 Task: Create a task  Create a data backup and recovery plan for a company's IT infrastructure , assign it to team member softage.3@softage.net in the project AcmeWorks and update the status of the task to  On Track  , set the priority of the task to High
Action: Mouse moved to (83, 66)
Screenshot: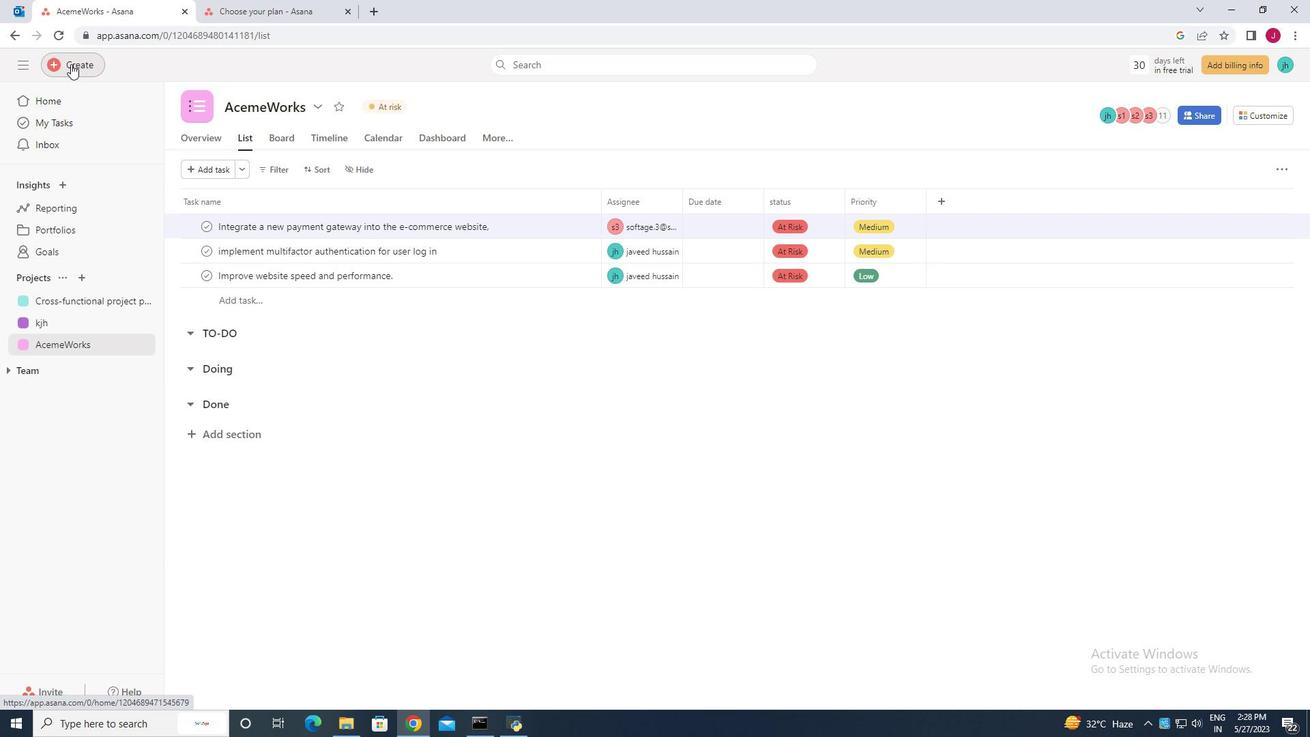 
Action: Mouse pressed left at (83, 66)
Screenshot: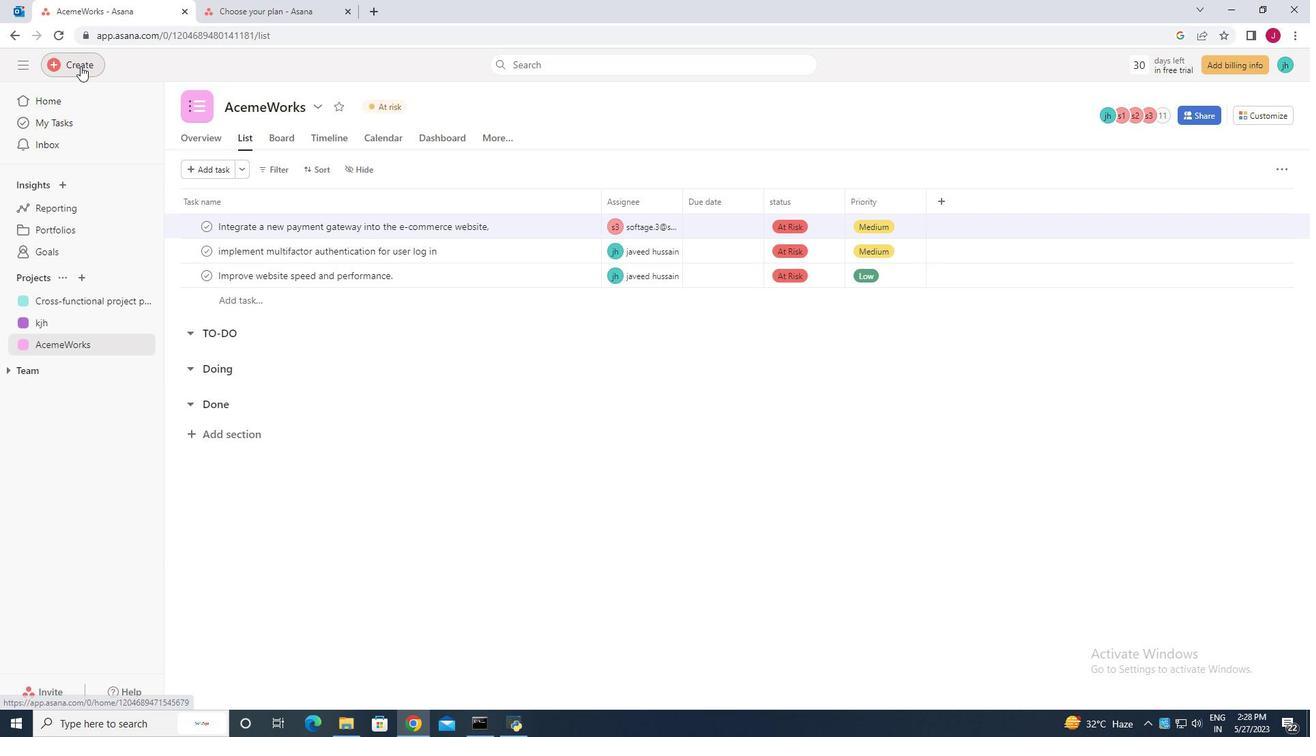 
Action: Mouse moved to (181, 66)
Screenshot: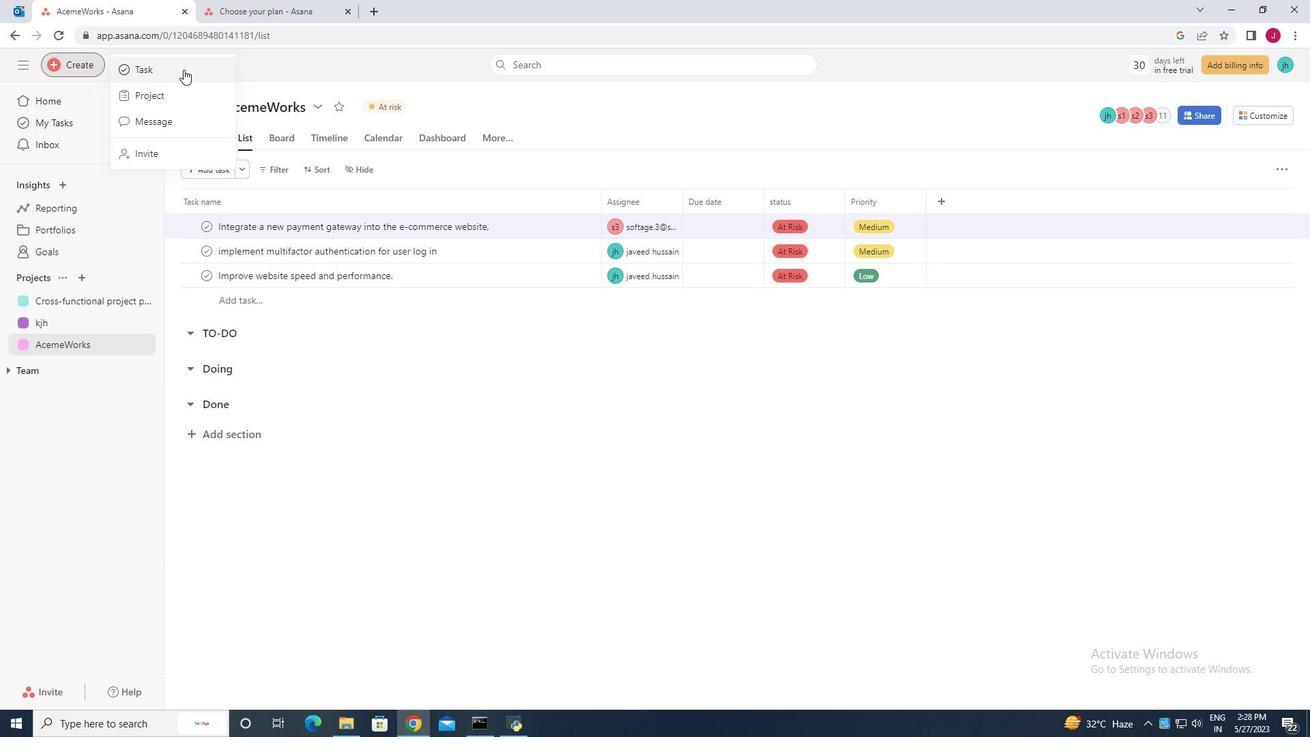 
Action: Mouse pressed left at (181, 66)
Screenshot: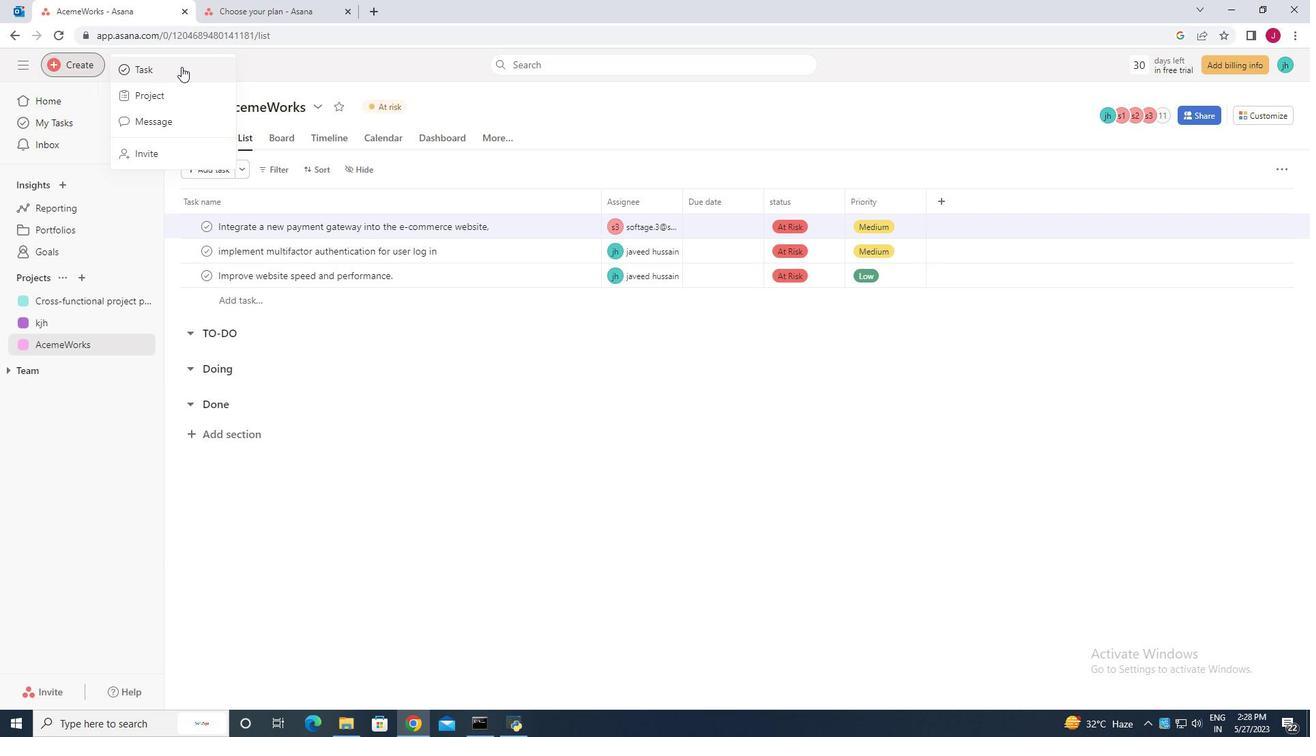 
Action: Mouse moved to (998, 383)
Screenshot: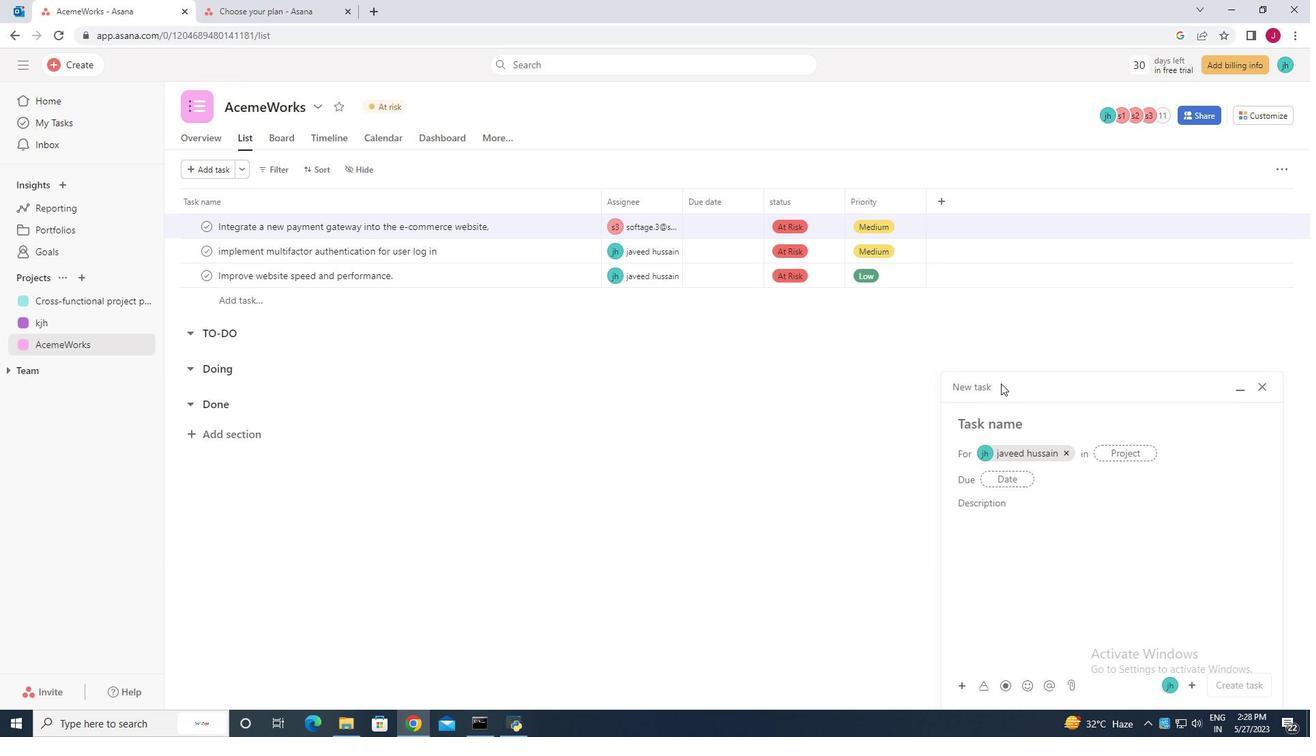 
Action: Mouse pressed left at (998, 383)
Screenshot: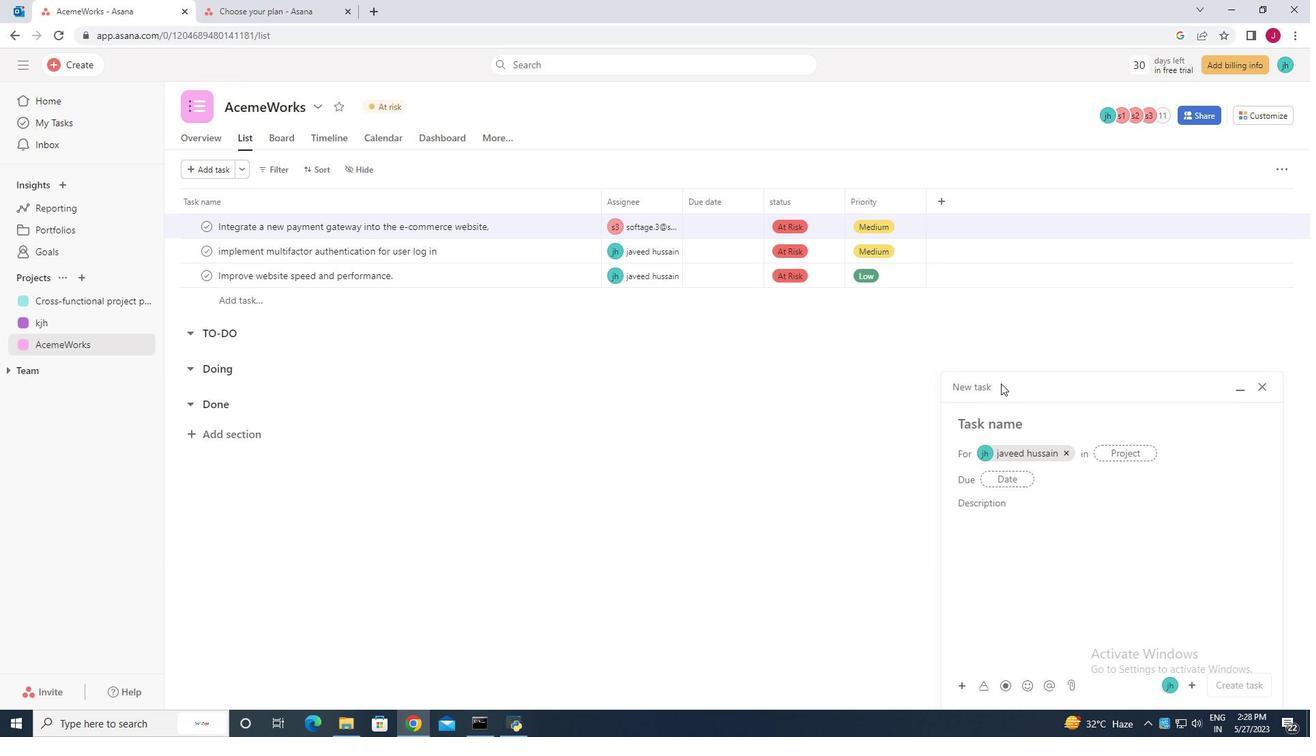 
Action: Mouse moved to (976, 387)
Screenshot: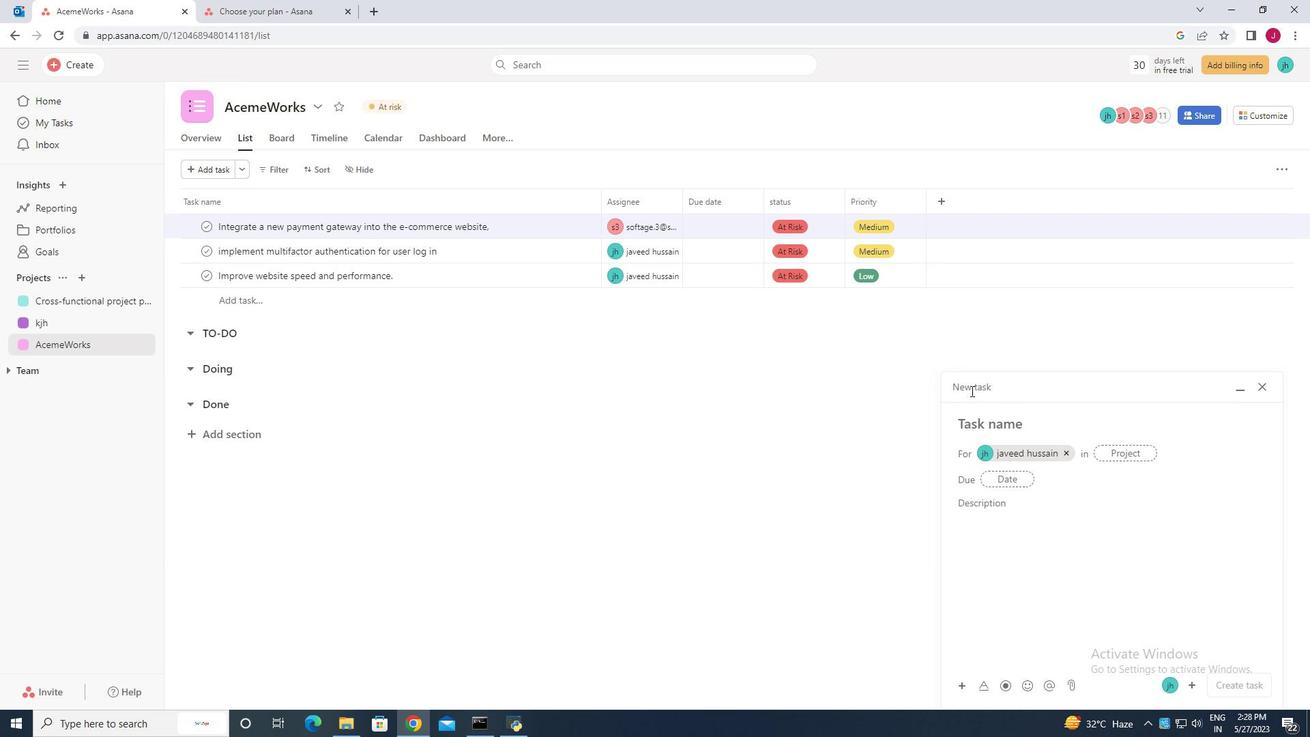 
Action: Mouse pressed left at (976, 387)
Screenshot: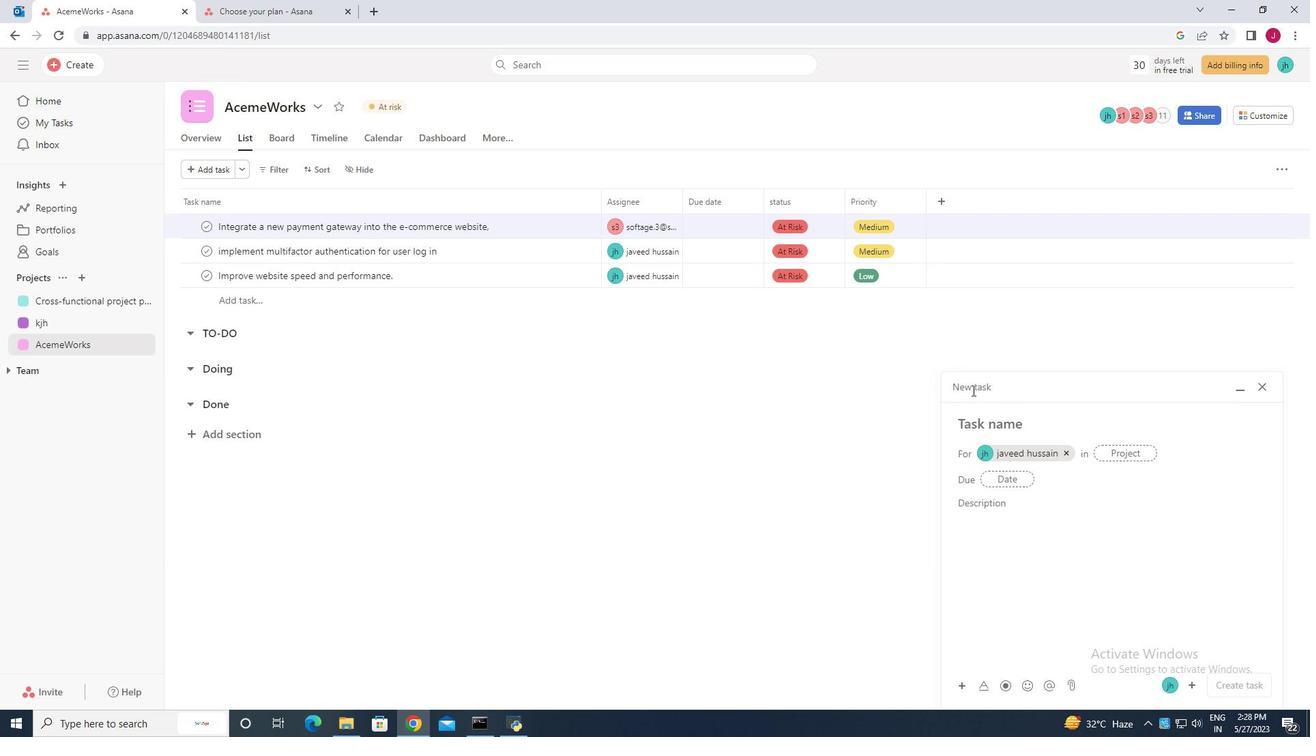 
Action: Mouse moved to (996, 430)
Screenshot: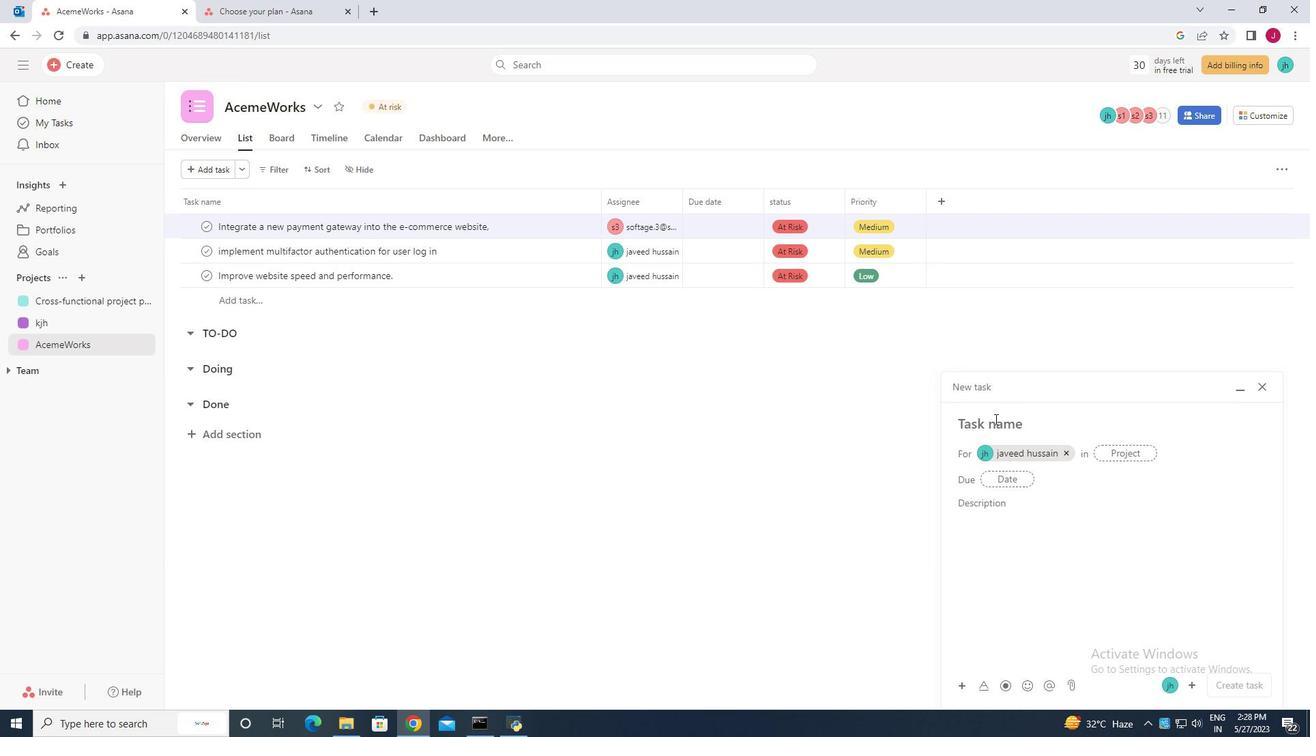 
Action: Mouse pressed left at (996, 430)
Screenshot: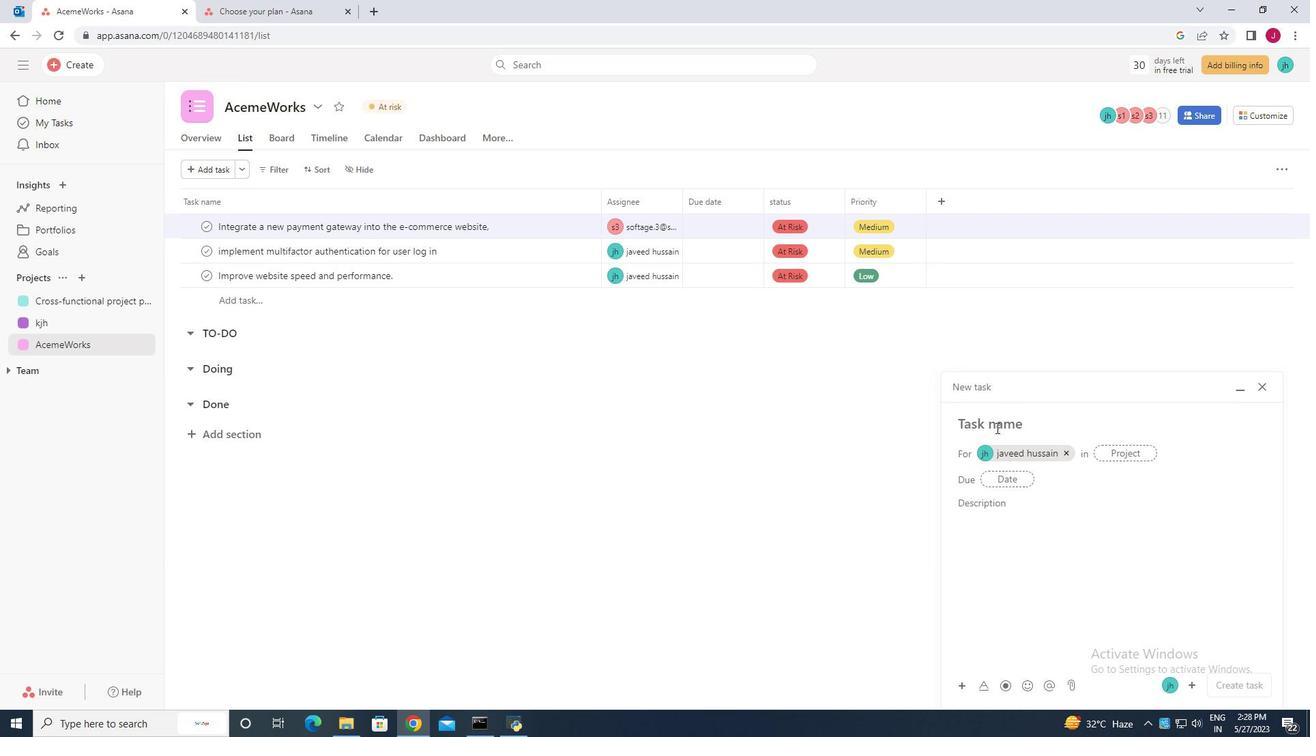 
Action: Mouse moved to (996, 430)
Screenshot: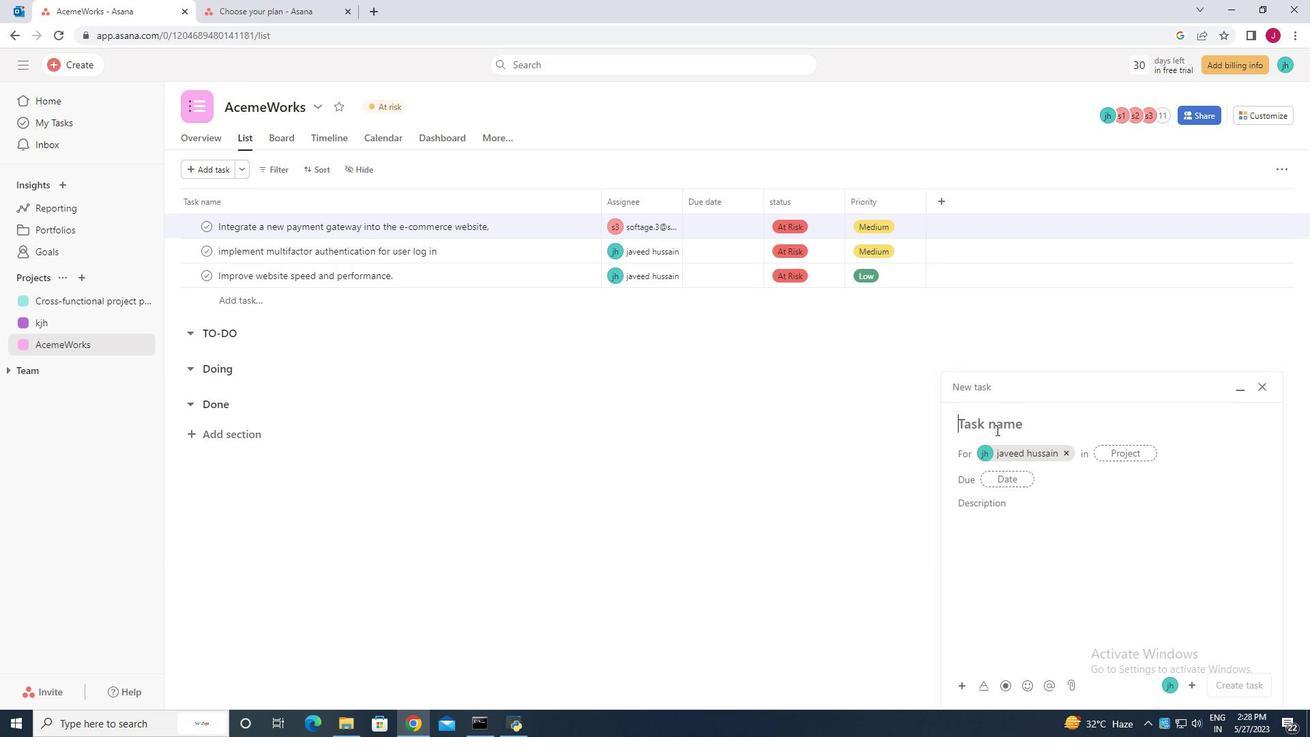 
Action: Key pressed <Key.caps_lock>C<Key.caps_lock>tete<Key.space><Key.backspace><Key.backspace><Key.backspace><Key.backspace><Key.backspace>reate<Key.space>a<Key.space>data<Key.space>backup<Key.space>and<Key.space>recovery<Key.space>plan<Key.space>for<Key.space>a<Key.space>companys<Key.space><Key.backspace><Key.backspace><Key.shift_r><Key.shift_r><Key.shift_r><Key.shift_r><Key.shift_r><Key.shift_r><Key.shift_r><Key.shift_r><Key.shift_r><Key.shift_r><Key.shift_r><Key.shift_r><Key.shift_r><Key.shift_r><Key.shift_r><Key.shift_r><Key.shift_r><Key.shift_r>"s<Key.space>
Screenshot: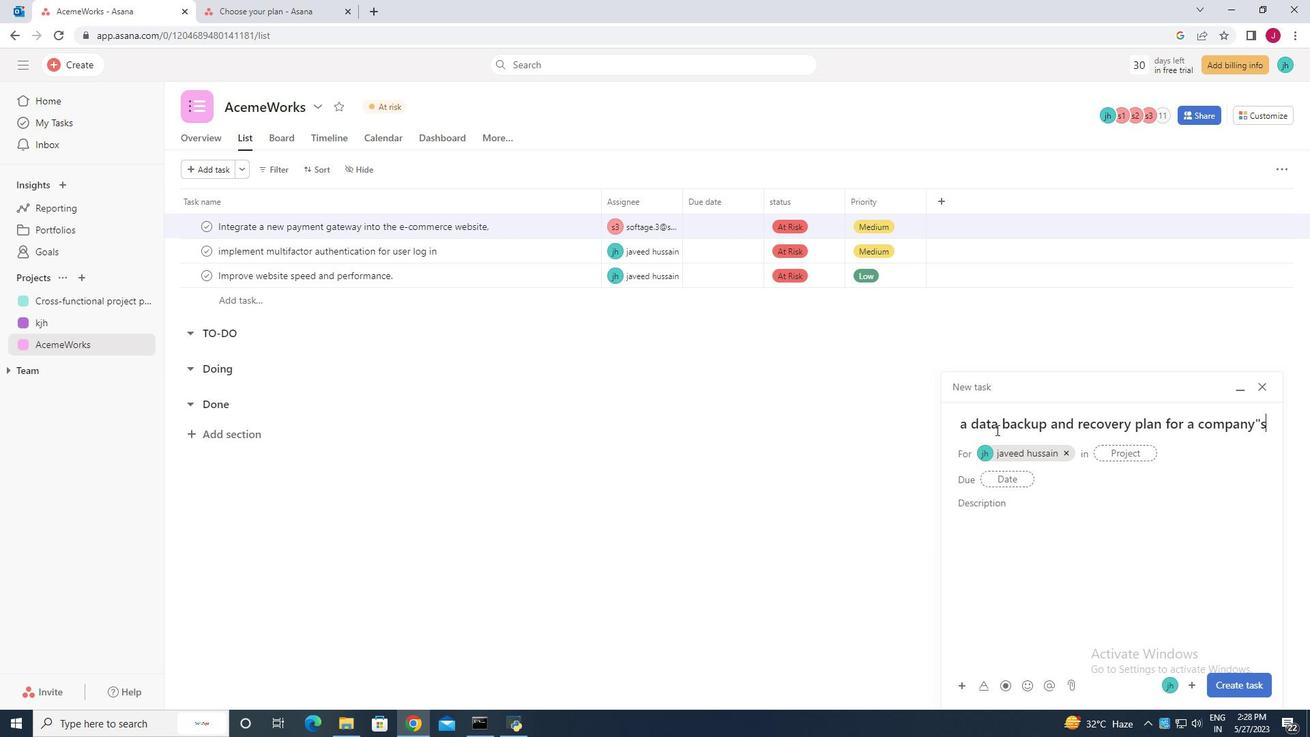 
Action: Mouse moved to (1219, 423)
Screenshot: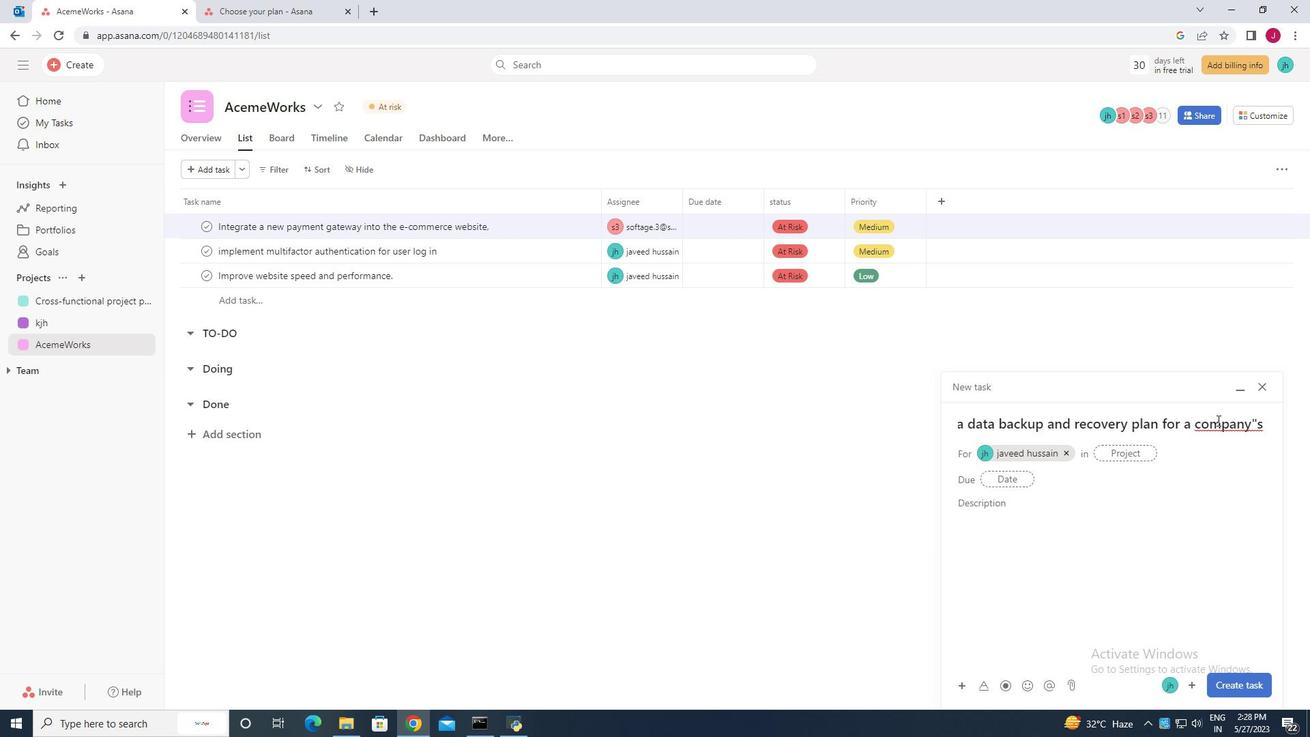 
Action: Mouse pressed right at (1219, 423)
Screenshot: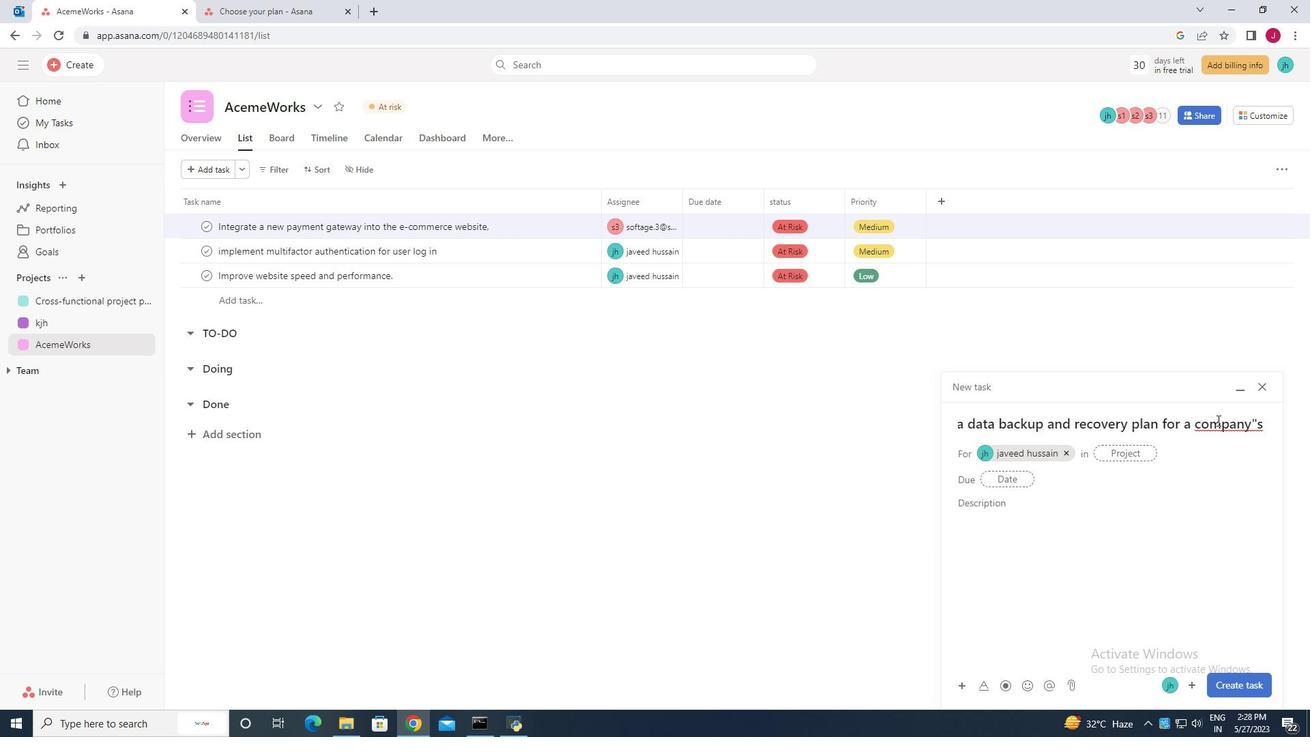 
Action: Mouse moved to (1202, 434)
Screenshot: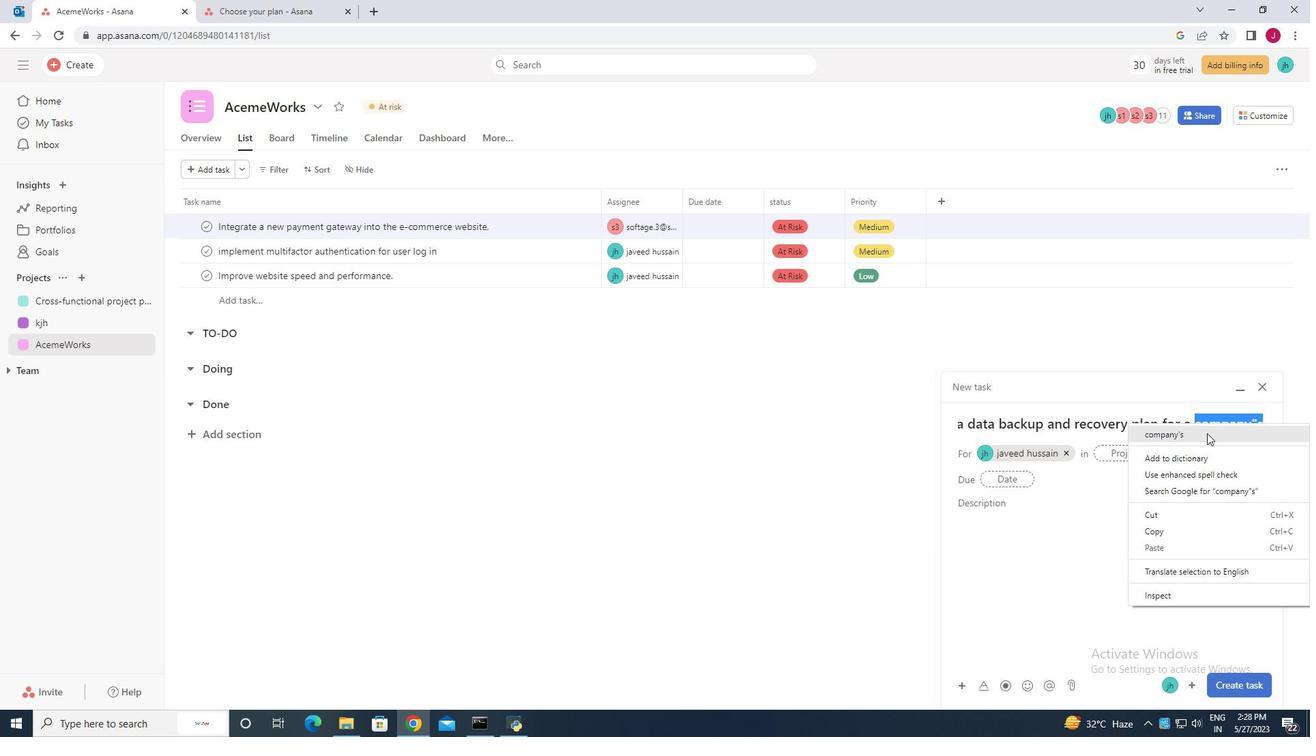 
Action: Mouse pressed left at (1202, 434)
Screenshot: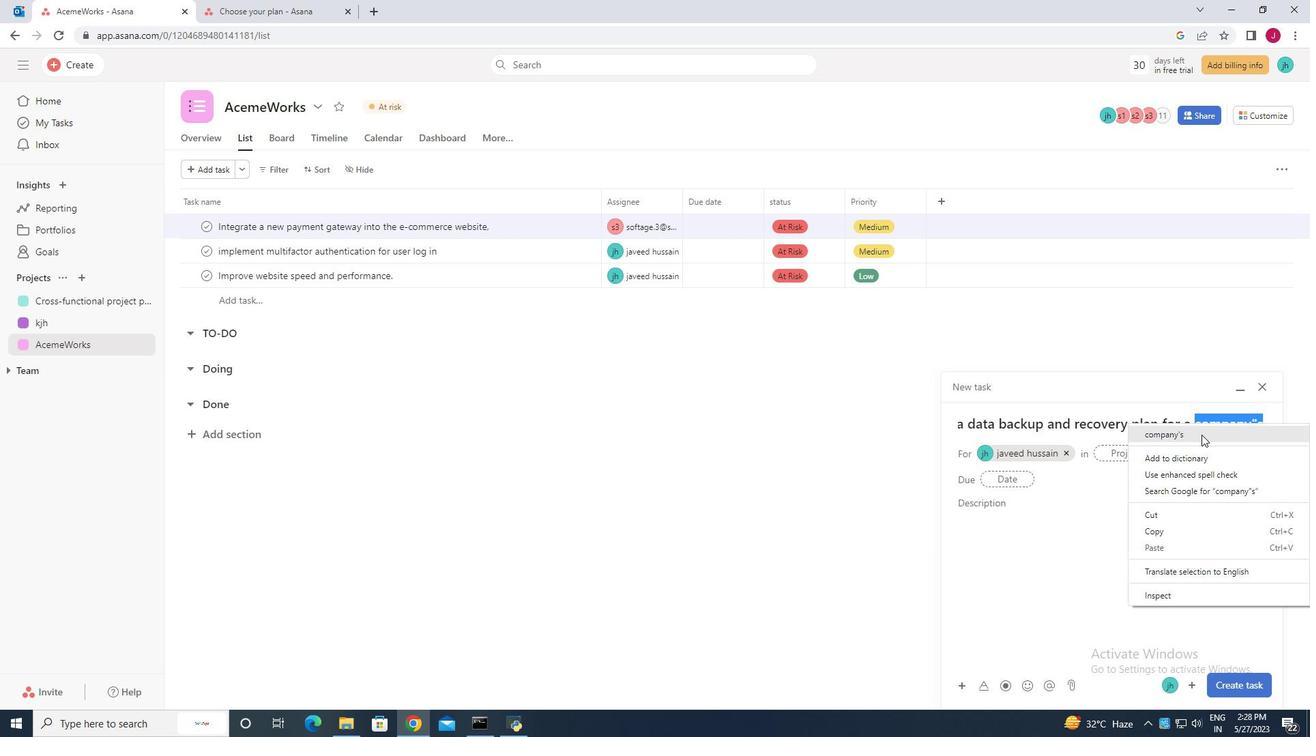 
Action: Key pressed <Key.space>infrasturuc<Key.backspace><Key.backspace><Key.backspace><Key.backspace>ucture<Key.space>
Screenshot: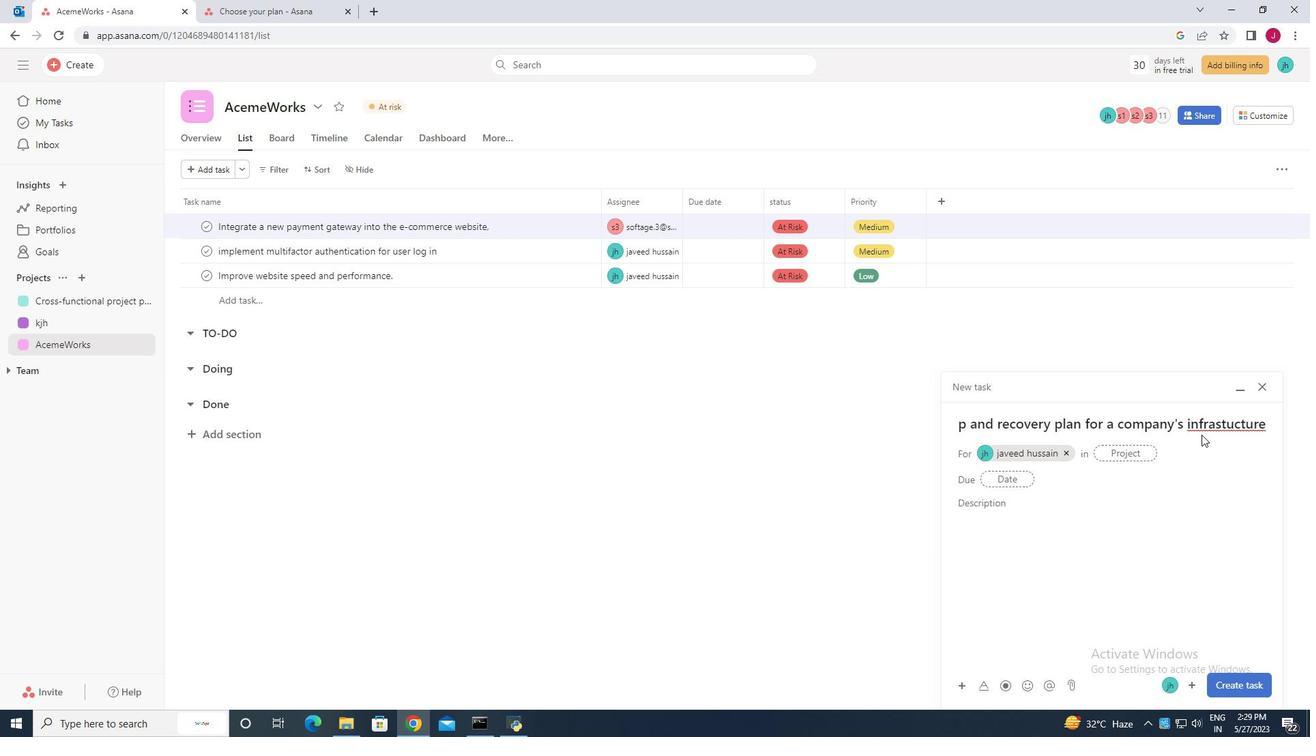 
Action: Mouse moved to (1066, 454)
Screenshot: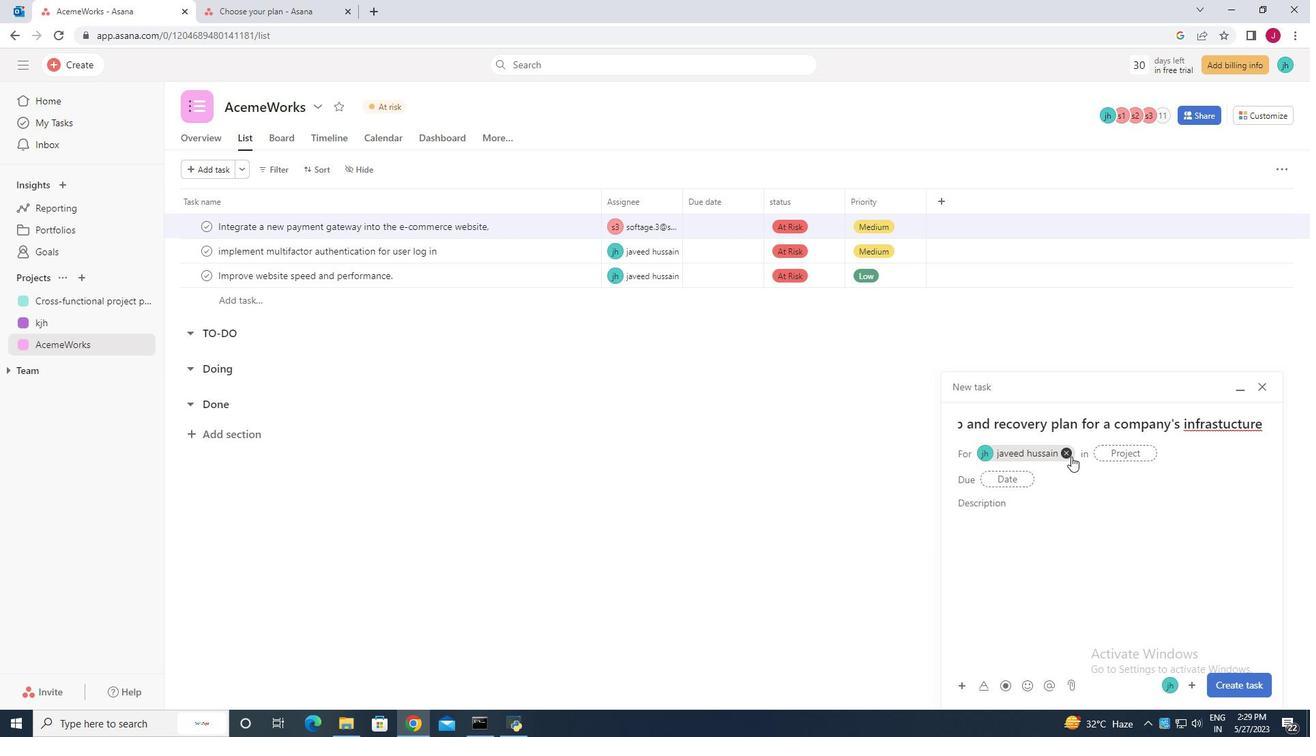 
Action: Mouse pressed left at (1066, 454)
Screenshot: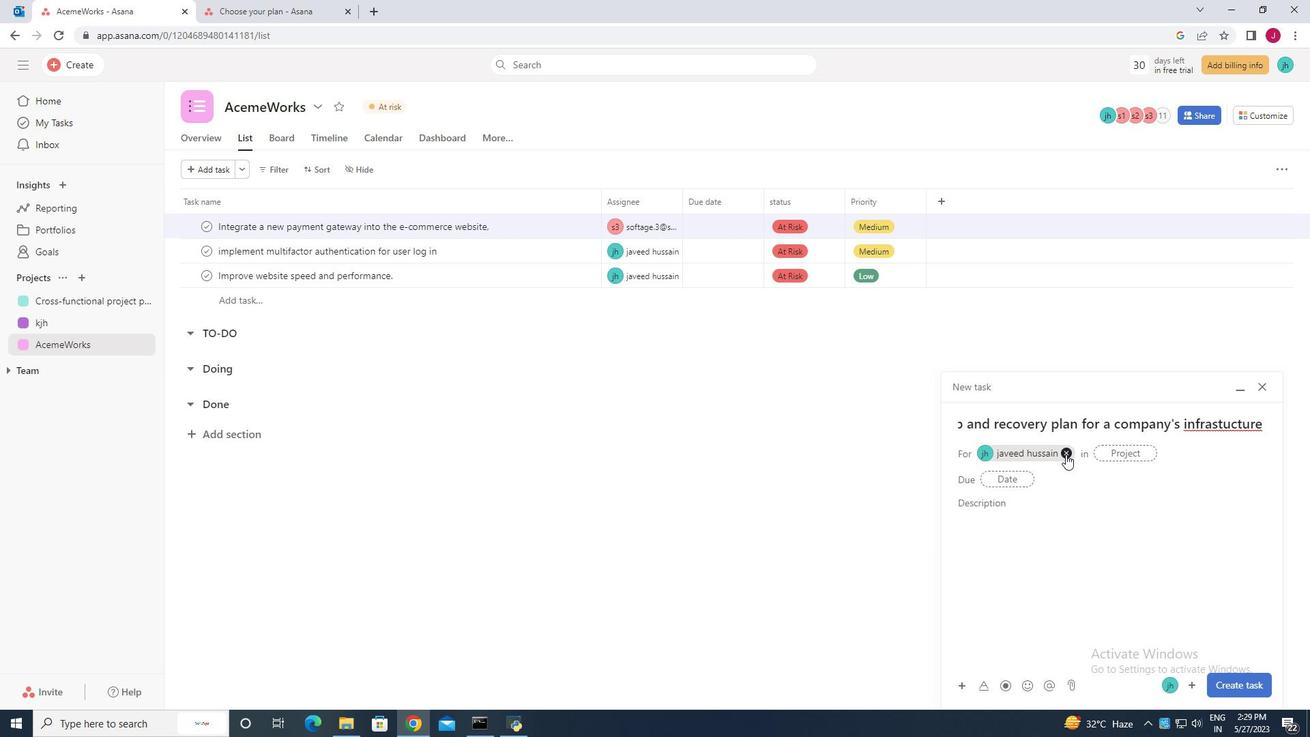 
Action: Mouse moved to (1026, 453)
Screenshot: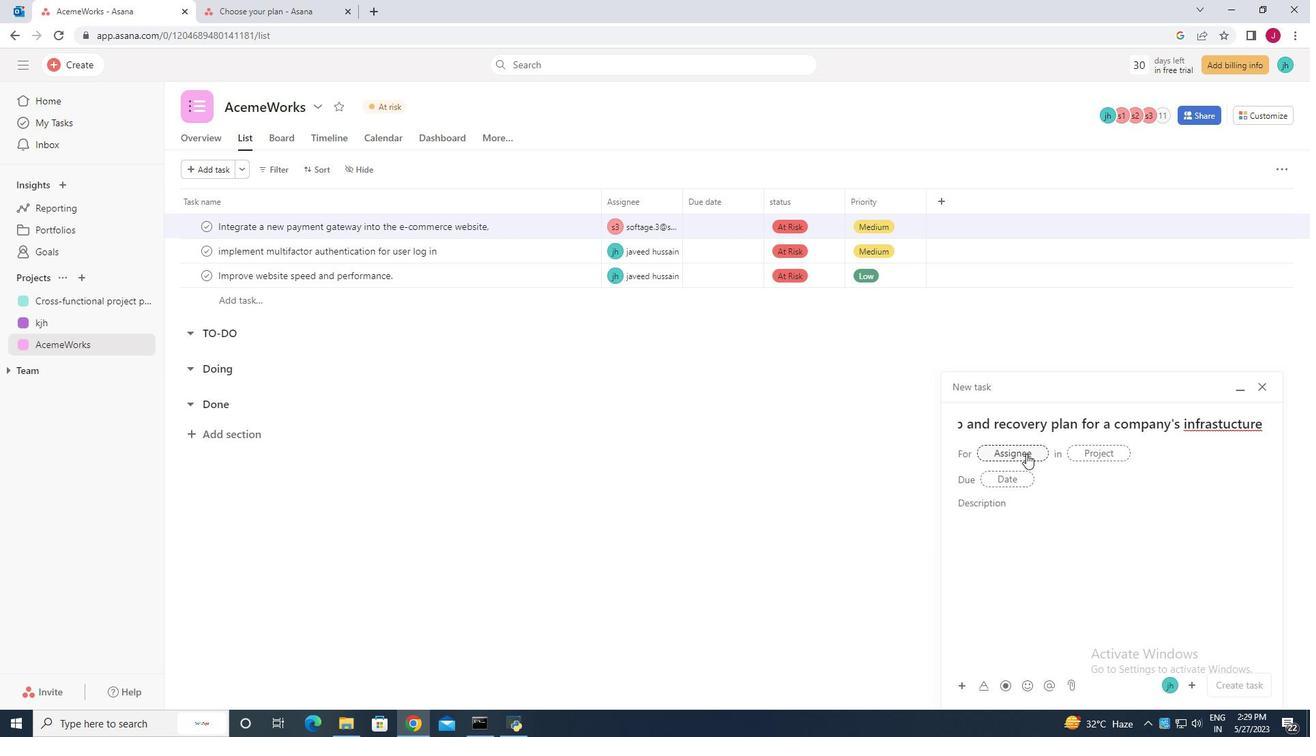 
Action: Mouse pressed left at (1026, 453)
Screenshot: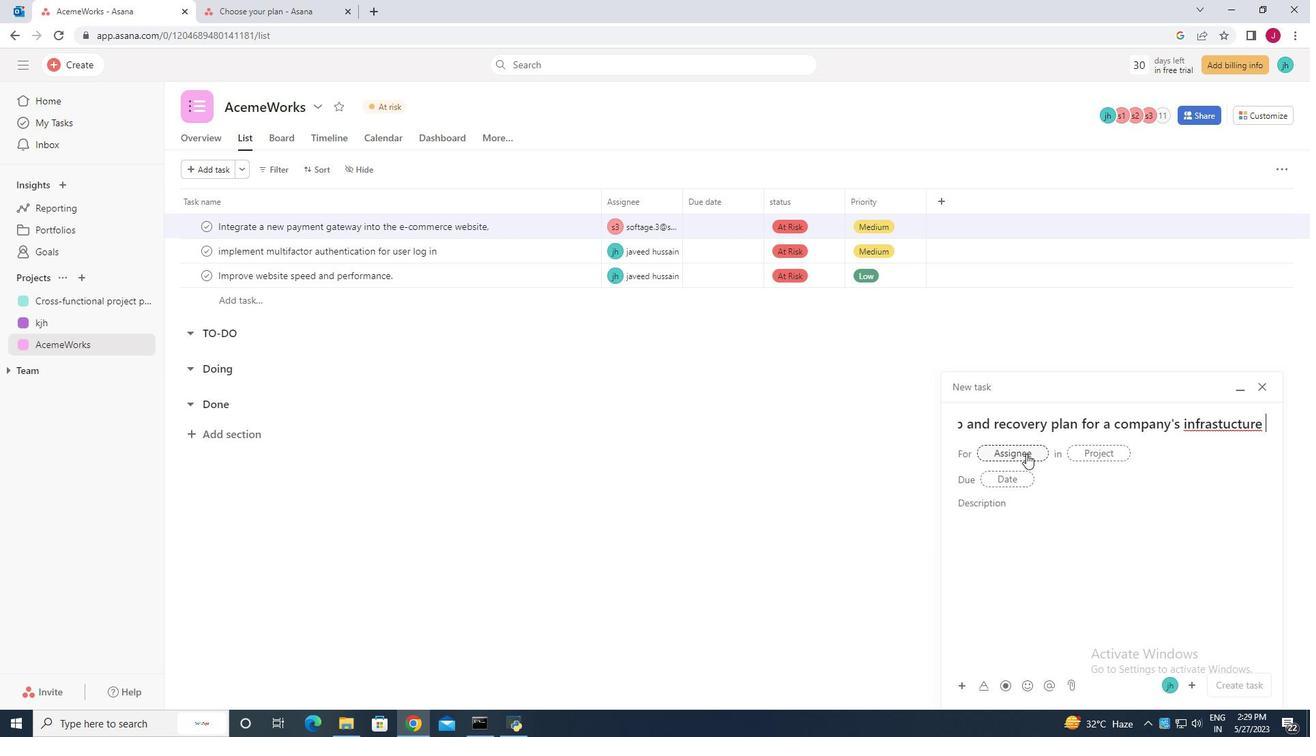 
Action: Key pressed softage.3<Key.shift>@
Screenshot: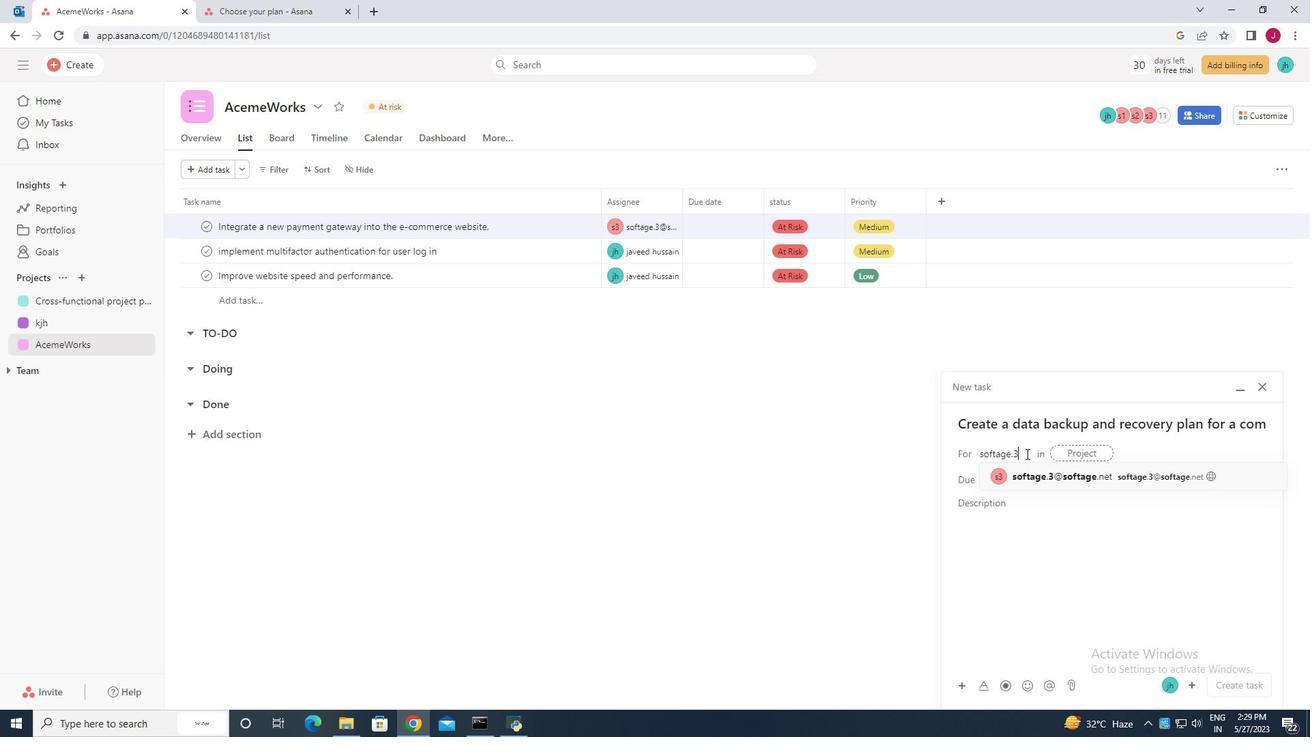 
Action: Mouse moved to (1044, 477)
Screenshot: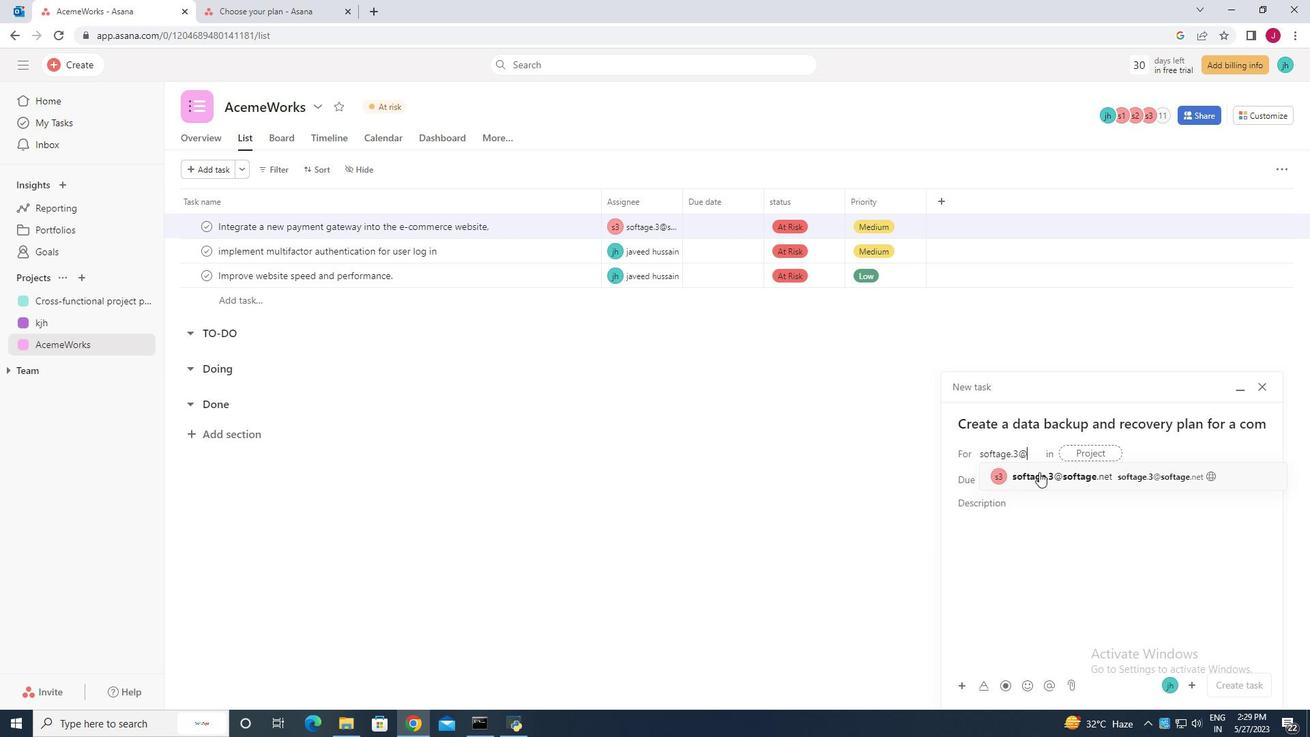 
Action: Mouse pressed left at (1044, 477)
Screenshot: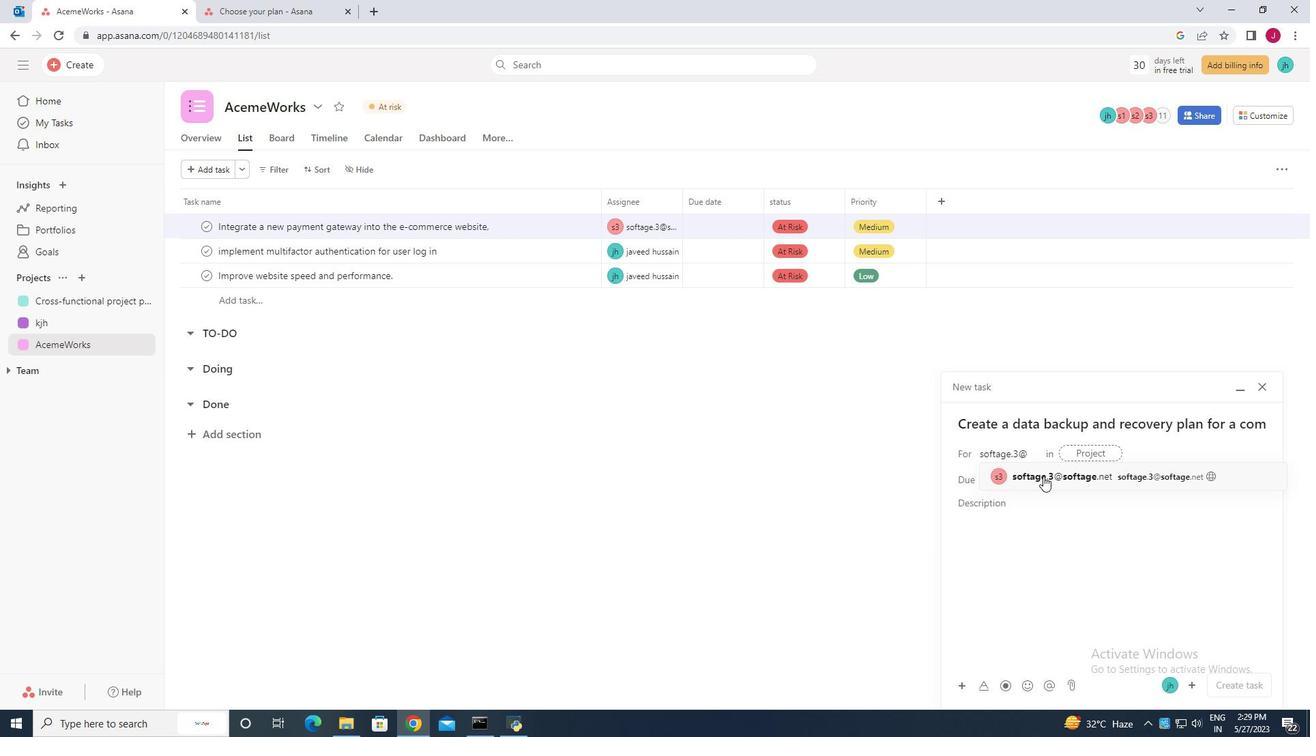 
Action: Mouse moved to (849, 476)
Screenshot: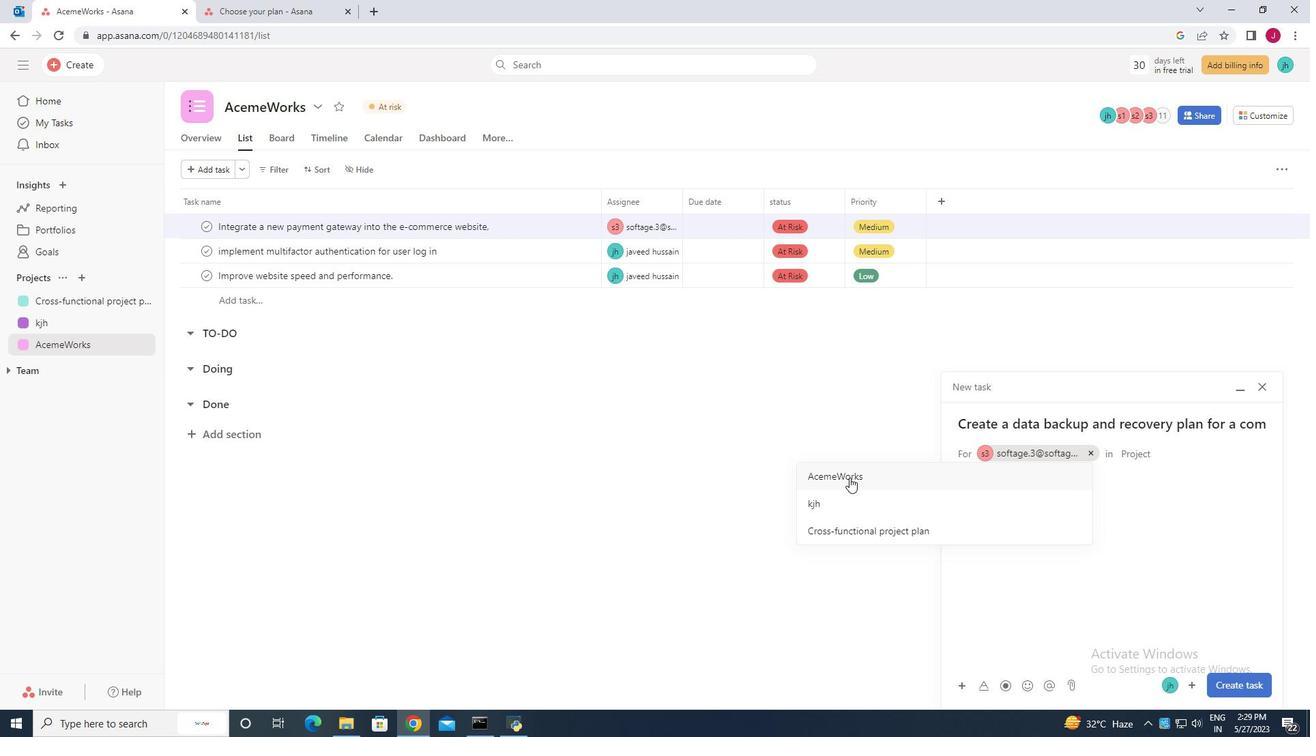 
Action: Mouse pressed left at (849, 476)
Screenshot: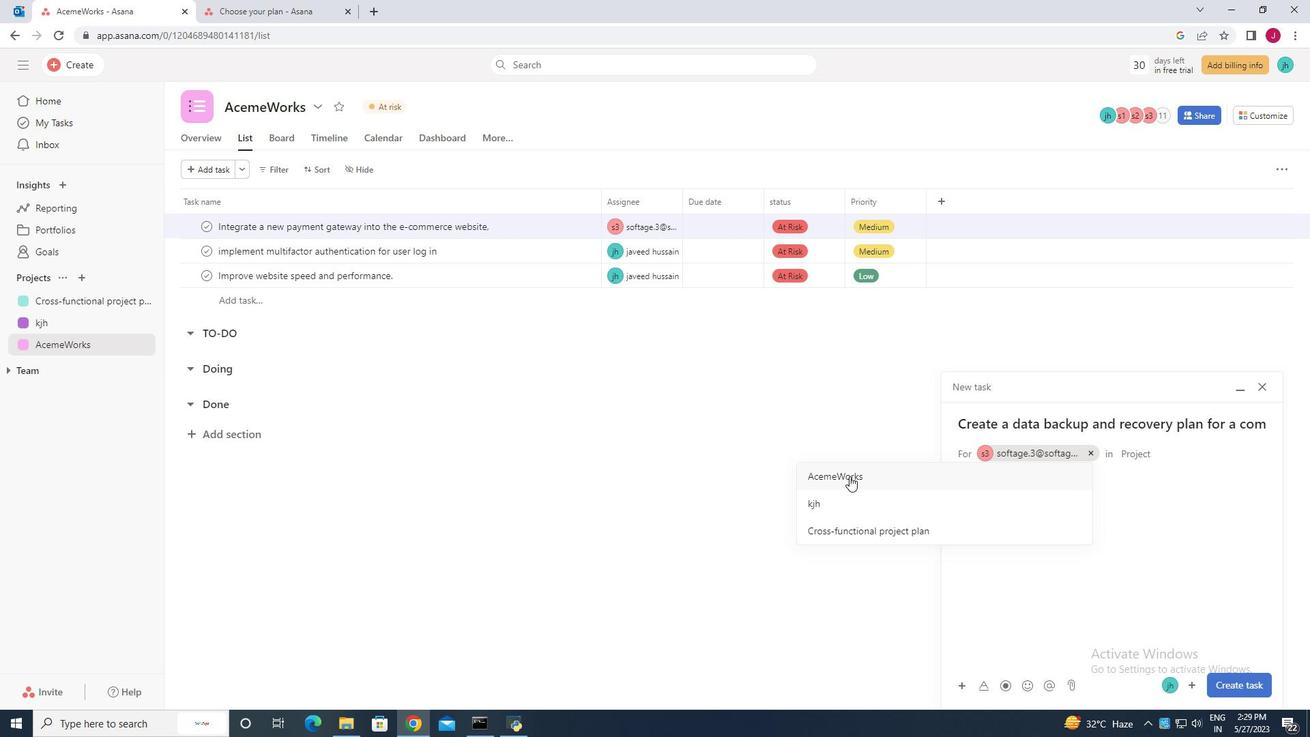 
Action: Mouse moved to (1010, 509)
Screenshot: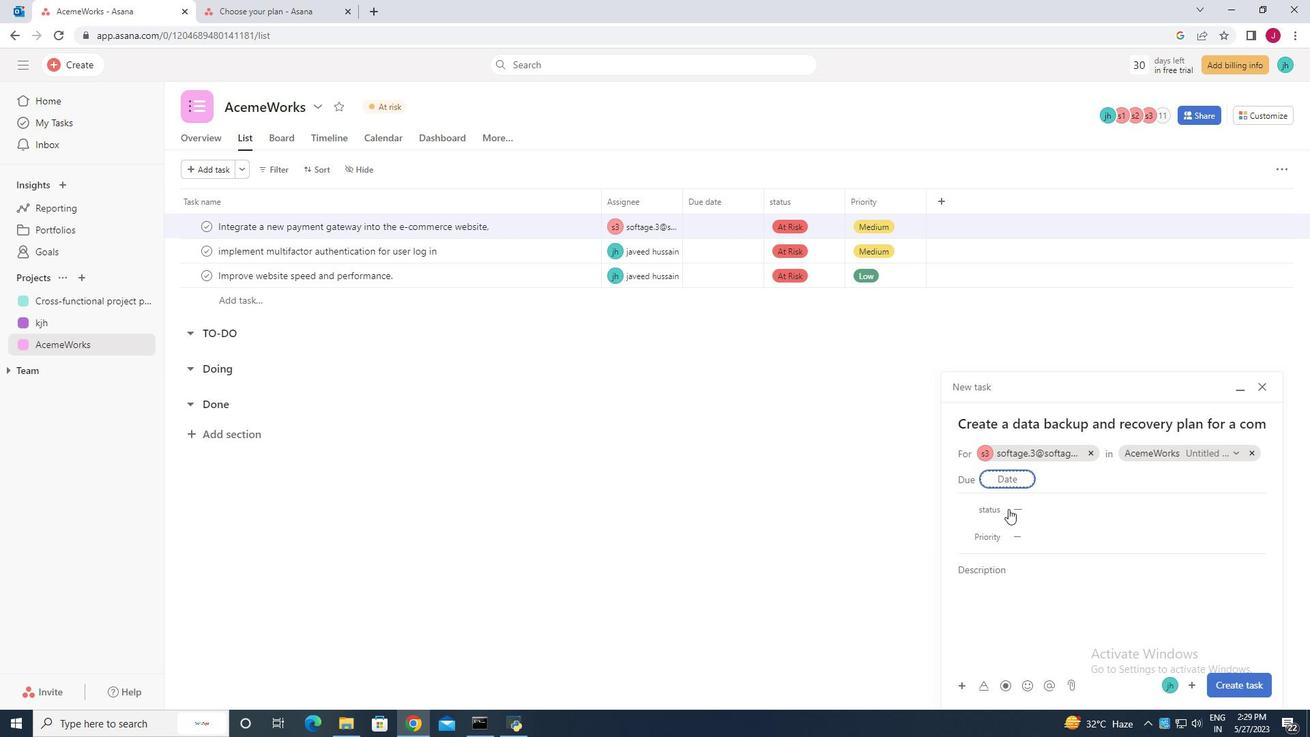 
Action: Mouse pressed left at (1010, 509)
Screenshot: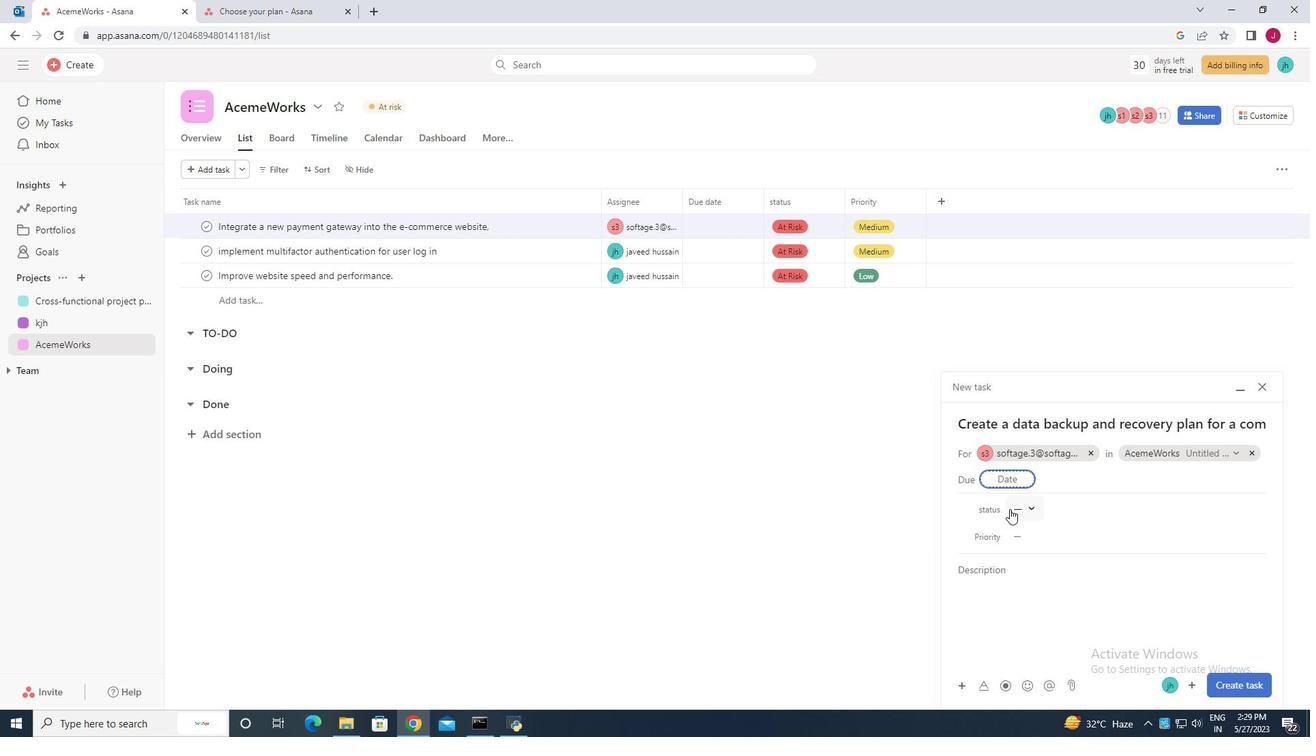 
Action: Mouse moved to (1038, 509)
Screenshot: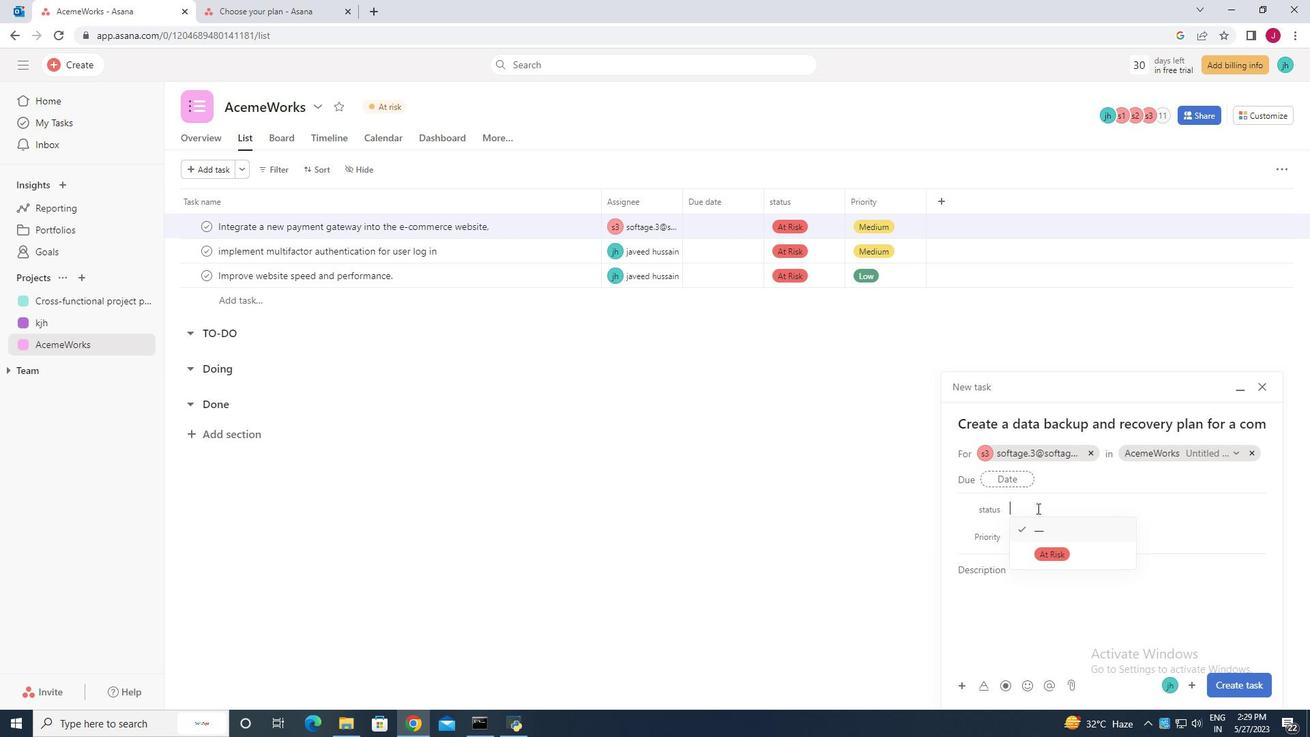 
Action: Mouse pressed left at (1038, 509)
Screenshot: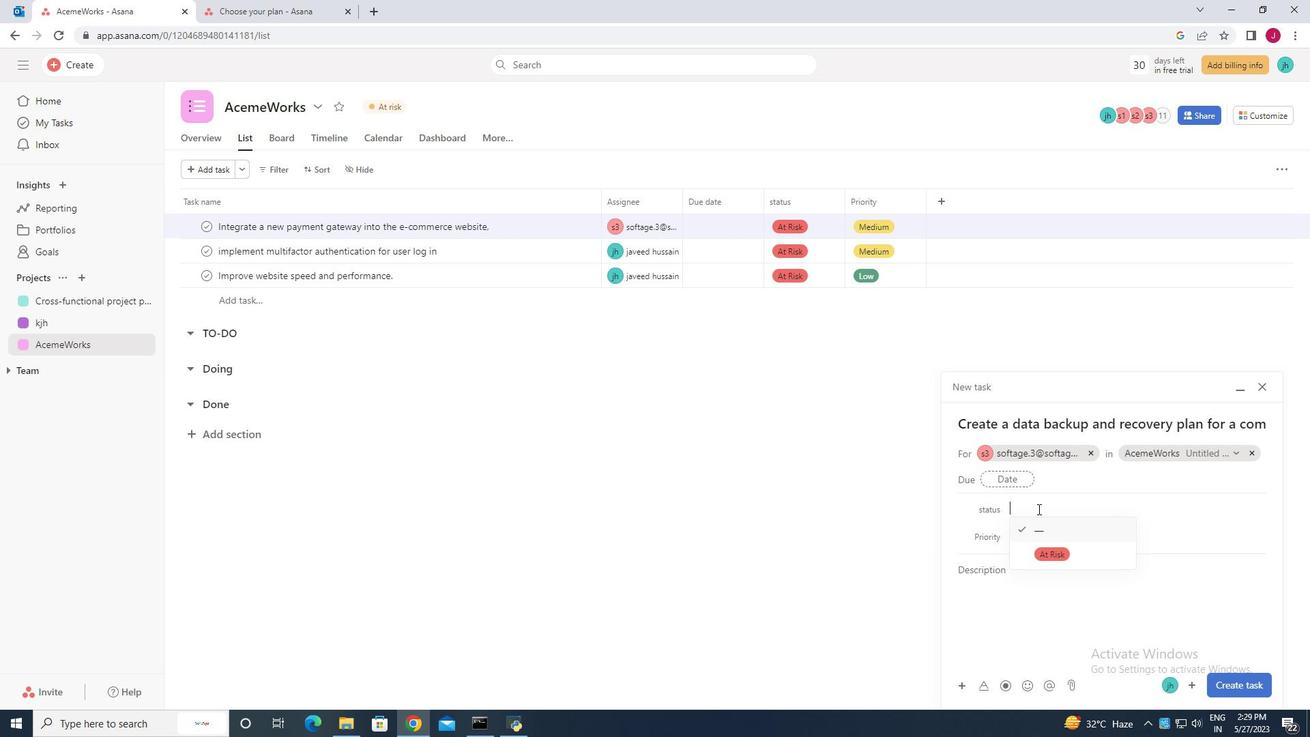 
Action: Mouse moved to (1031, 504)
Screenshot: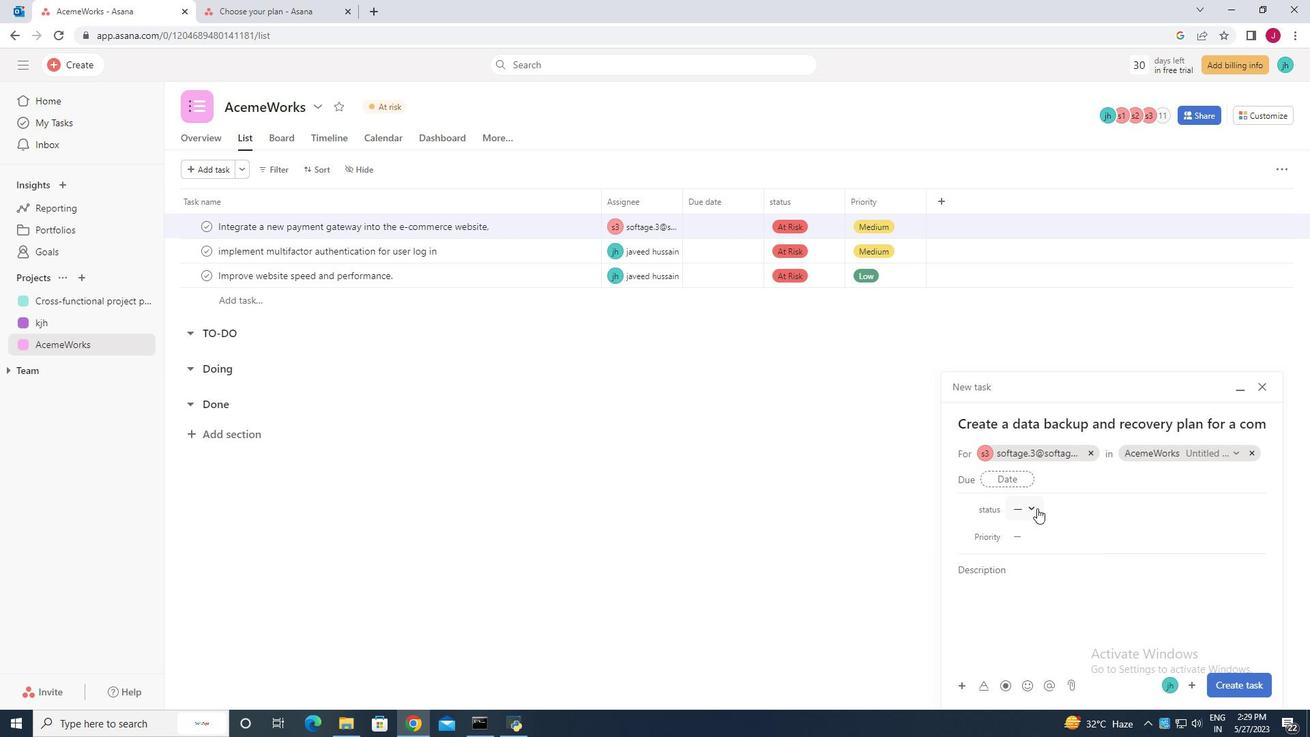 
Action: Mouse pressed left at (1031, 504)
Screenshot: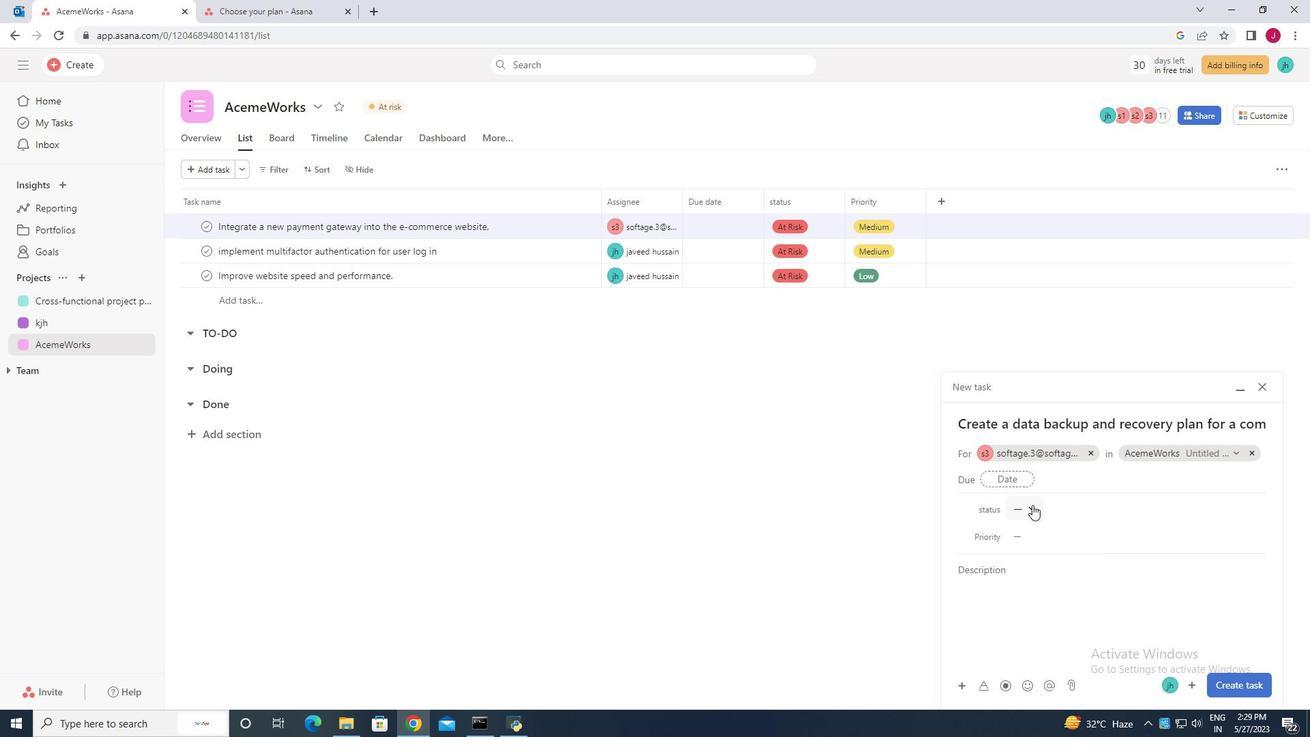
Action: Mouse moved to (808, 378)
Screenshot: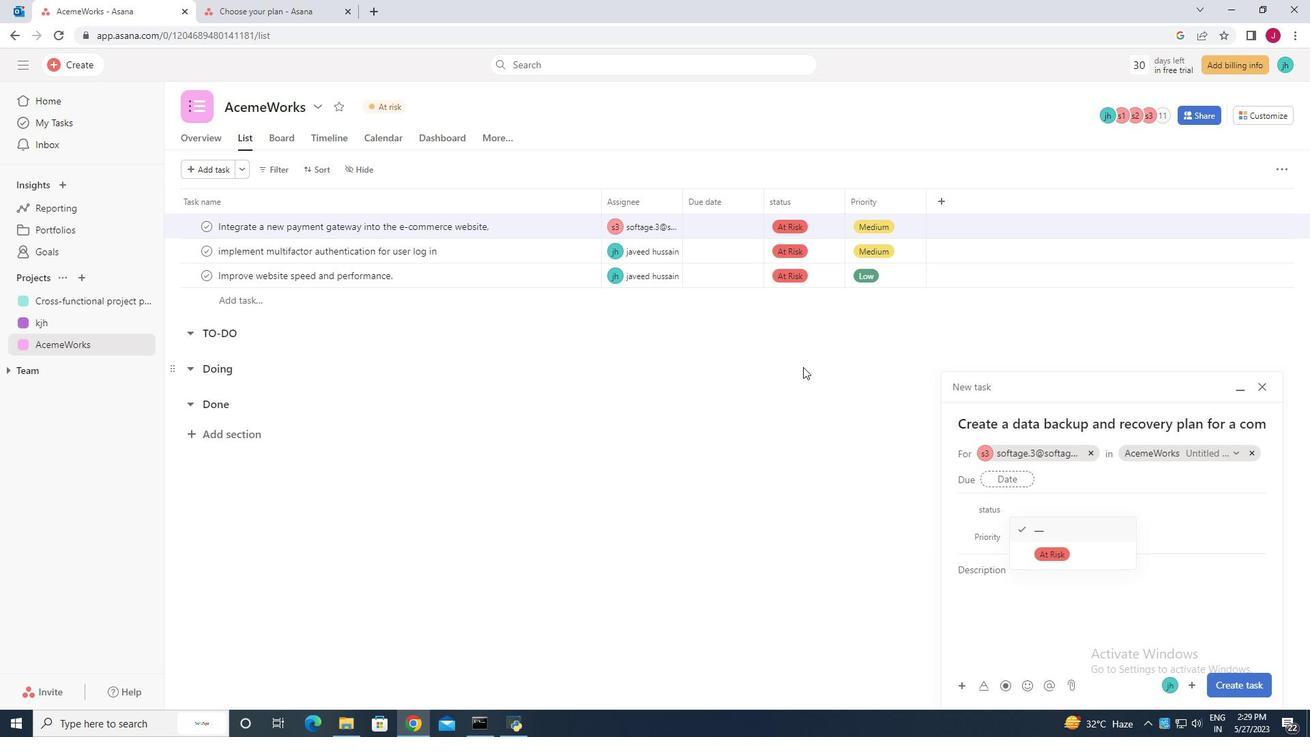 
Action: Mouse pressed left at (808, 378)
Screenshot: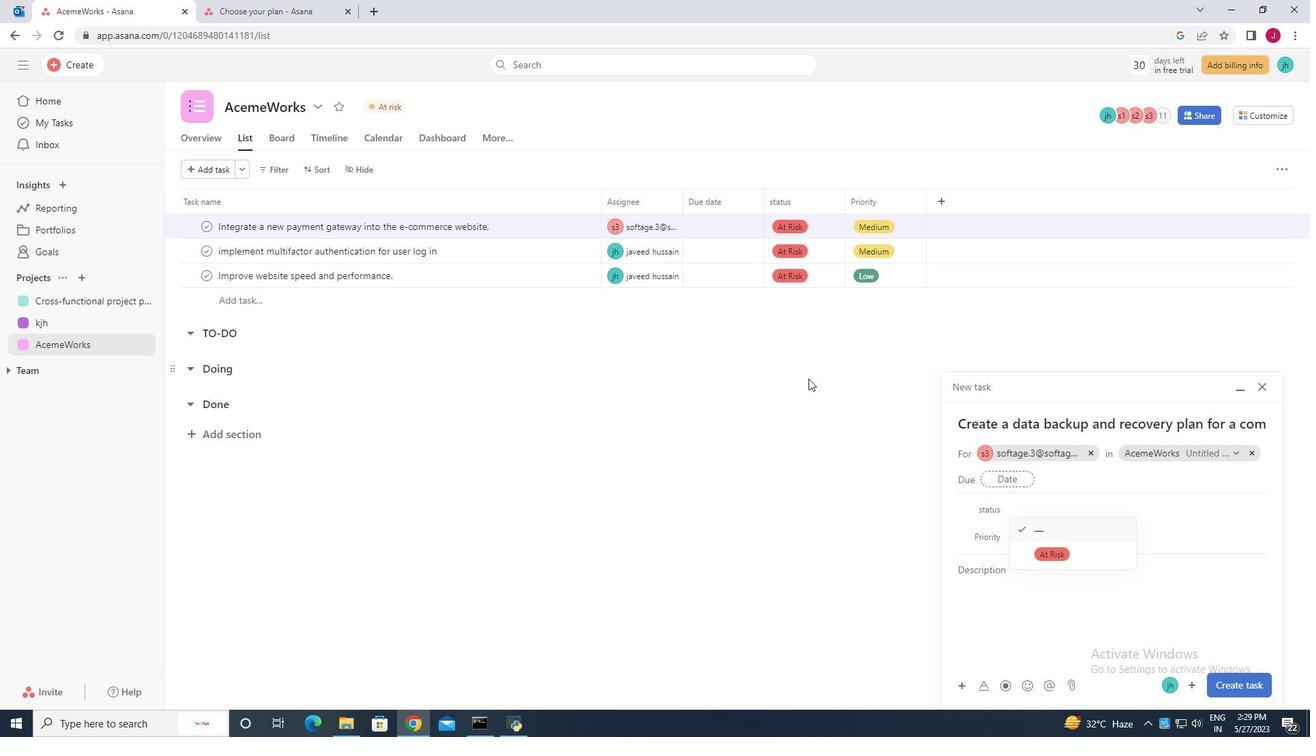 
Action: Mouse moved to (1019, 538)
Screenshot: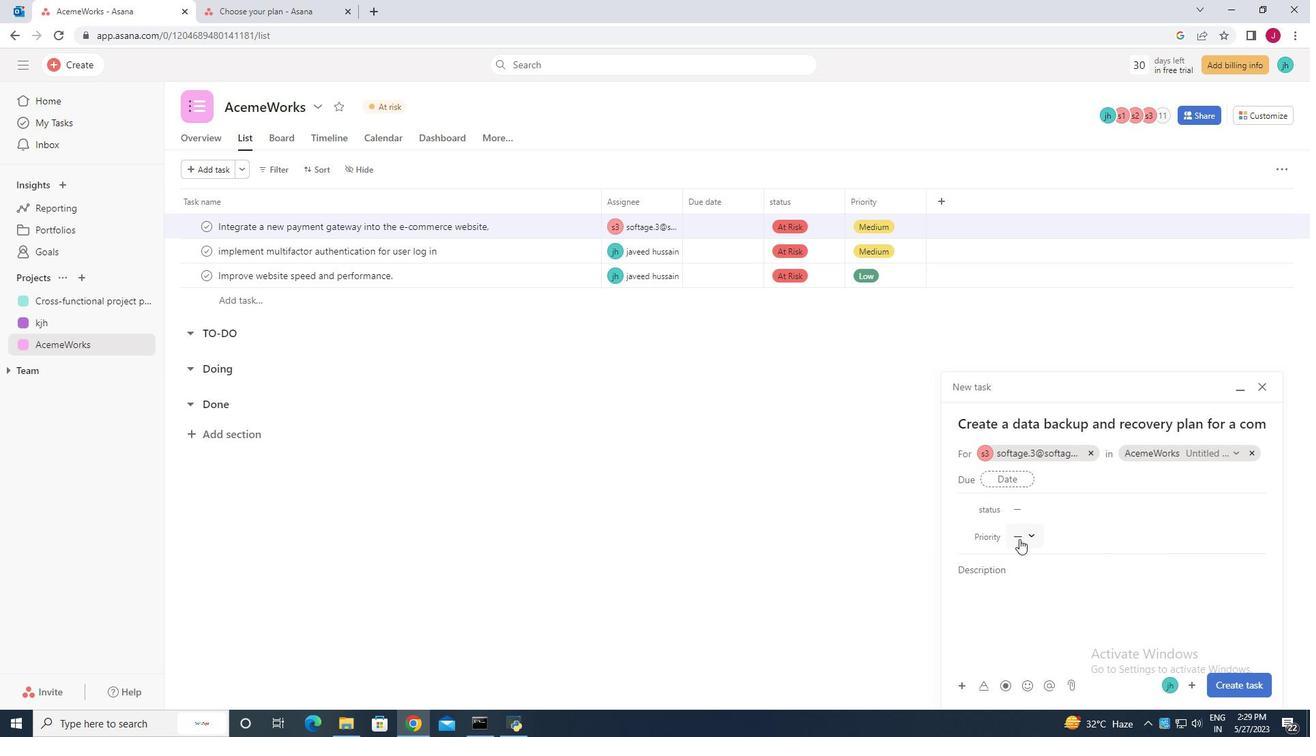 
Action: Mouse pressed left at (1019, 538)
Screenshot: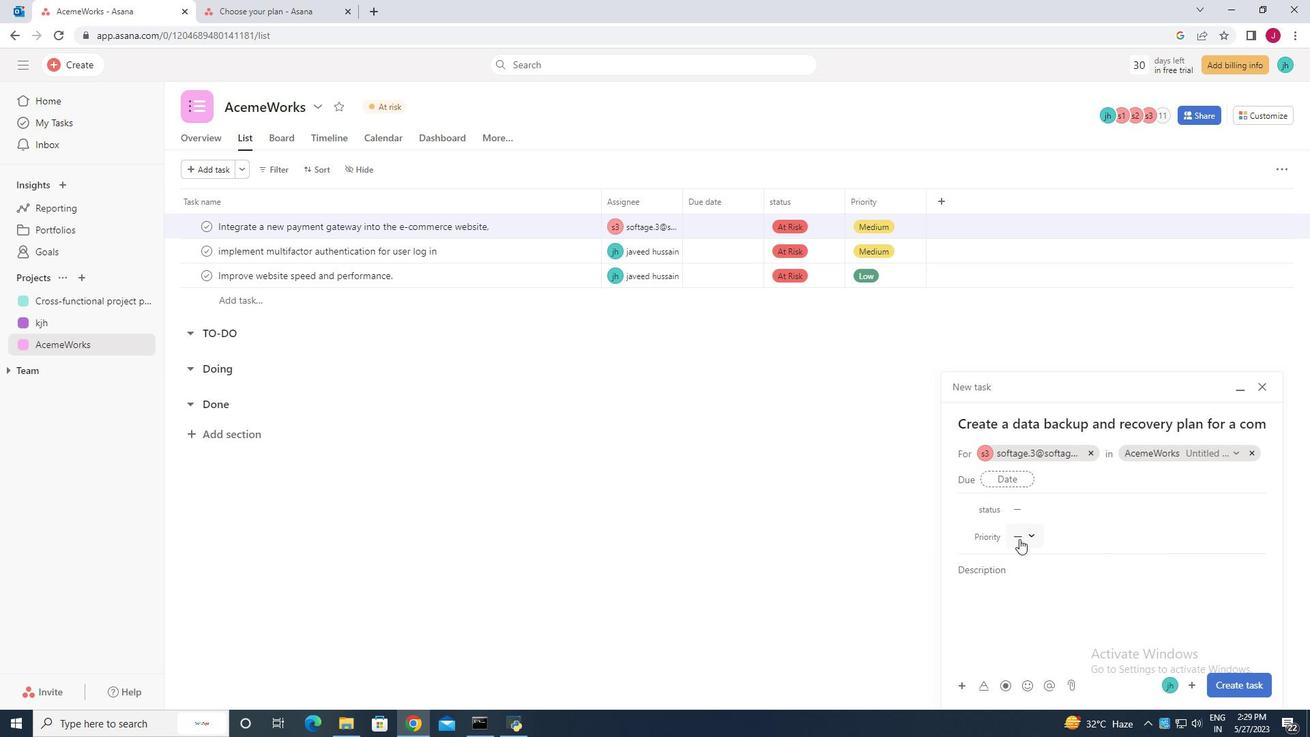 
Action: Mouse moved to (1042, 580)
Screenshot: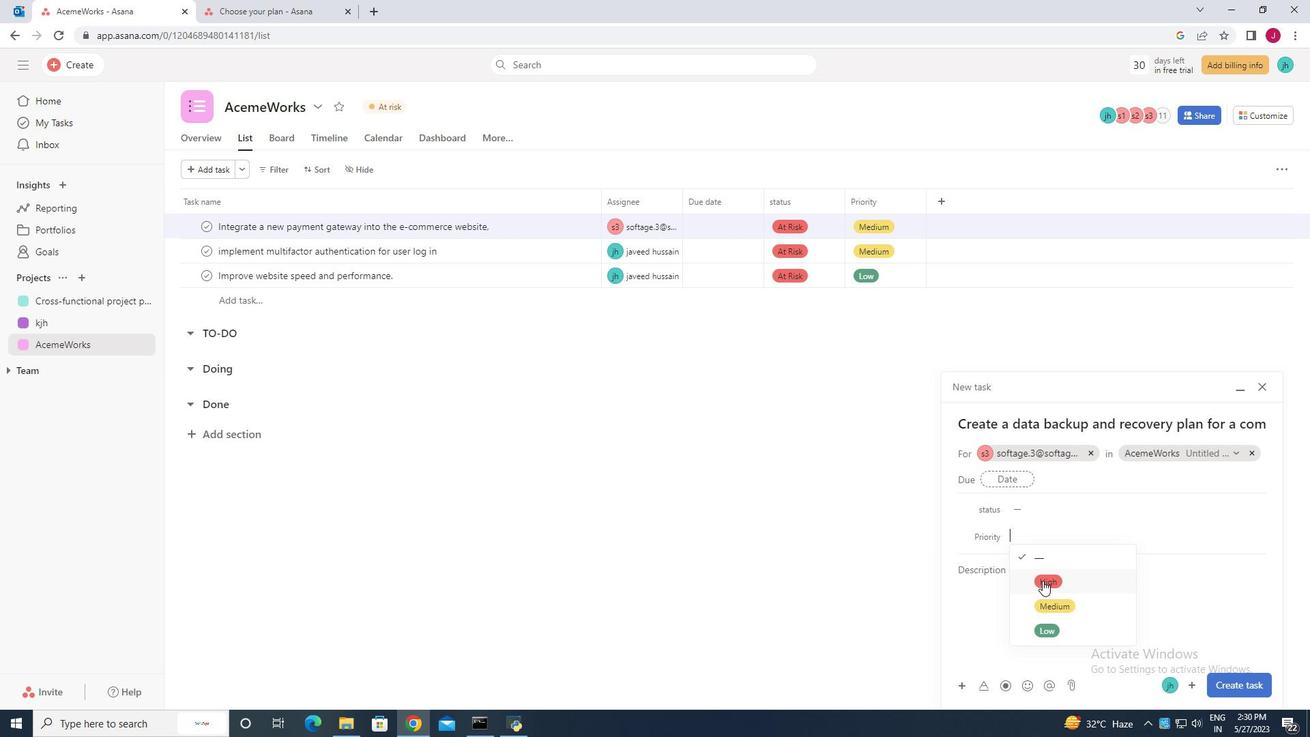 
Action: Mouse pressed left at (1042, 580)
Screenshot: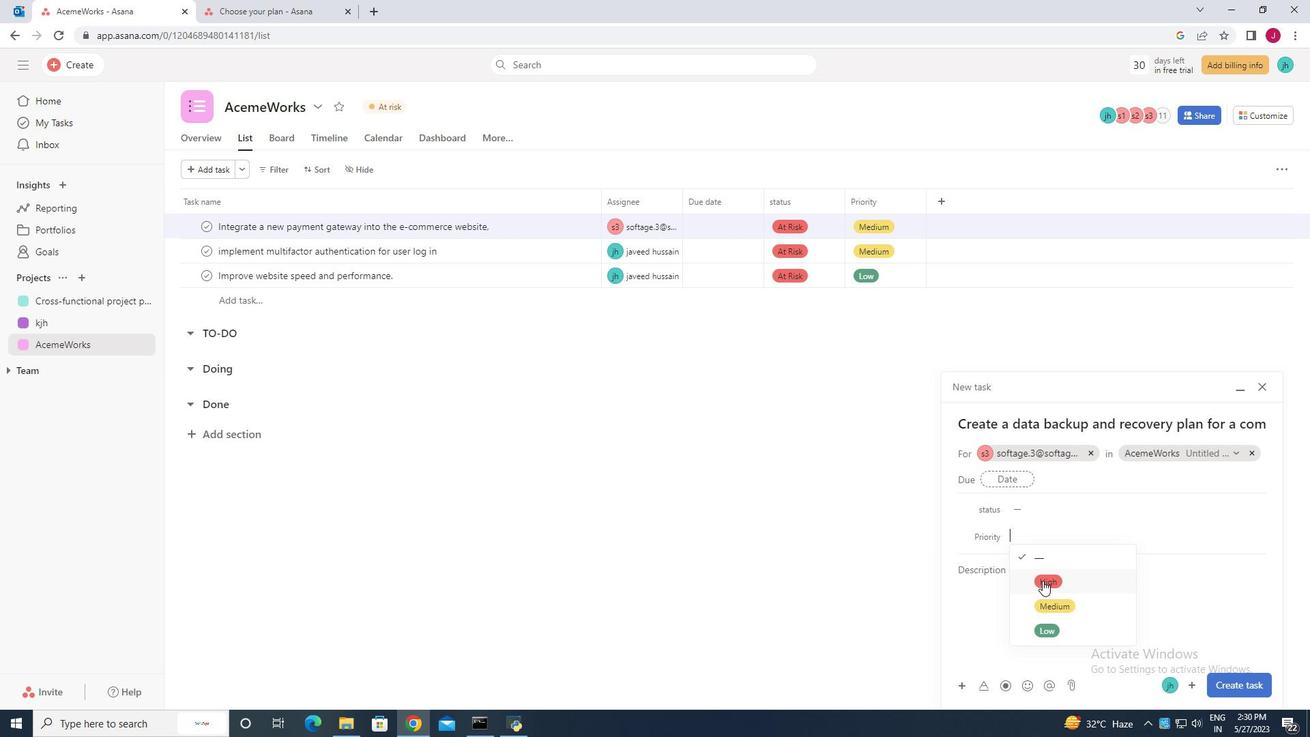 
Action: Mouse moved to (1012, 506)
Screenshot: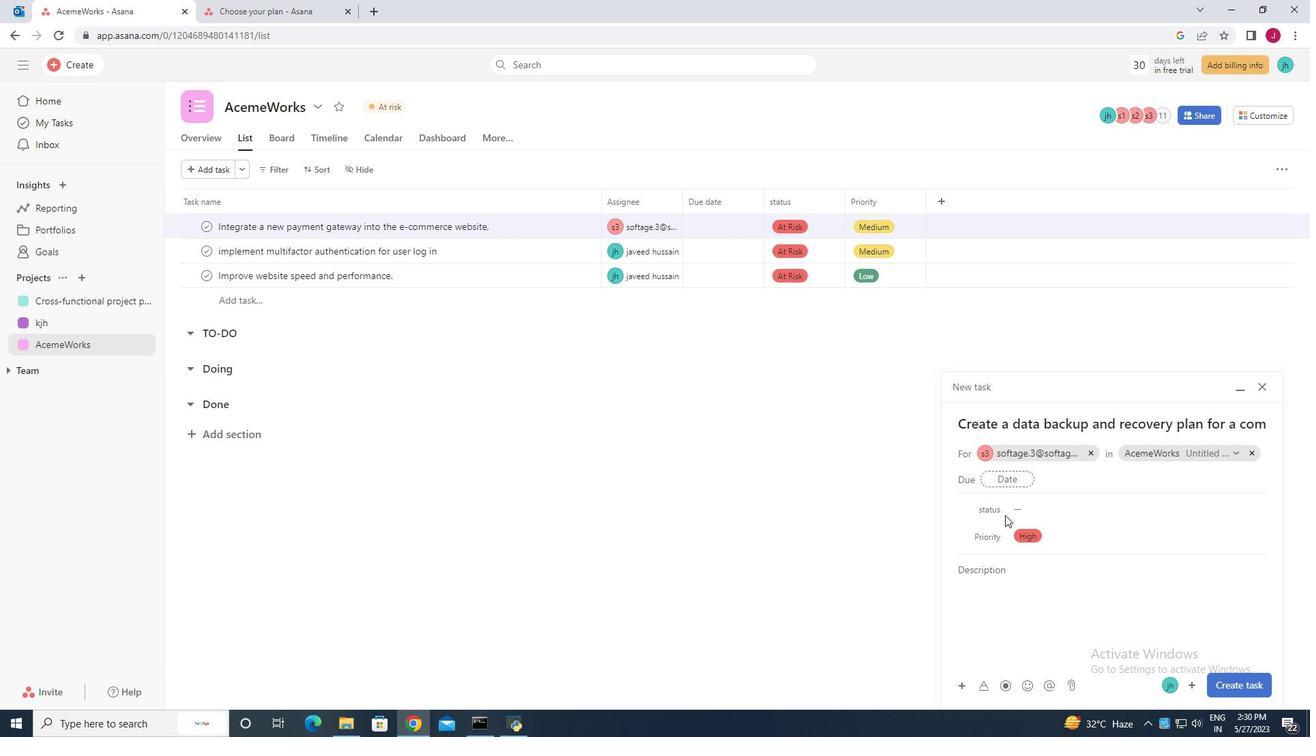 
Action: Mouse pressed left at (1012, 506)
Screenshot: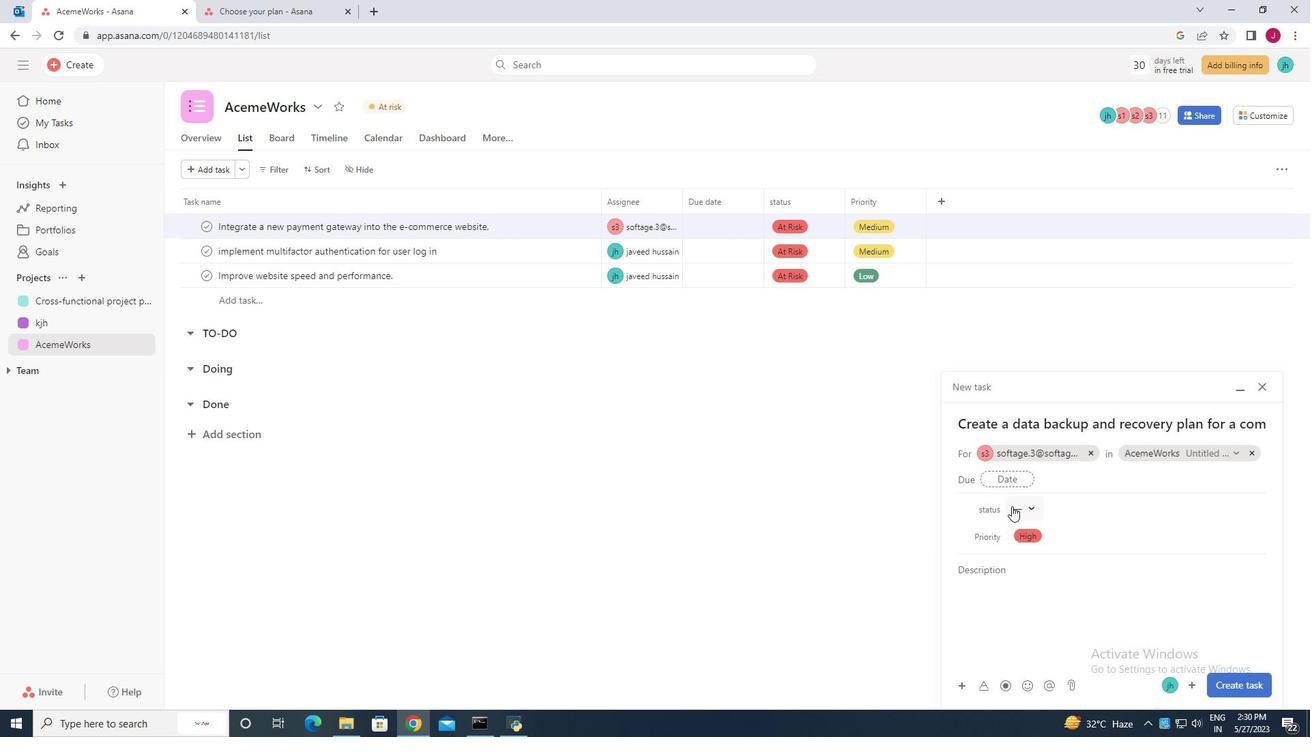 
Action: Mouse moved to (763, 483)
Screenshot: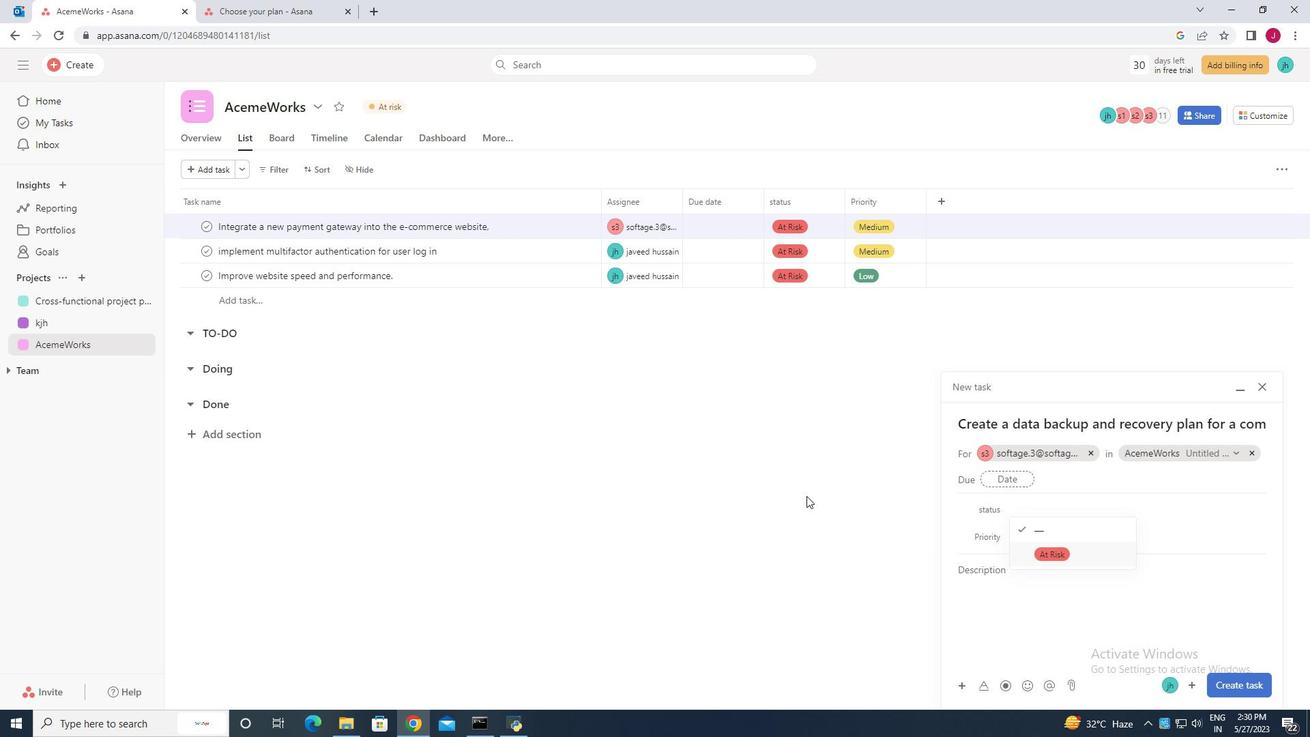 
Action: Mouse pressed left at (763, 483)
Screenshot: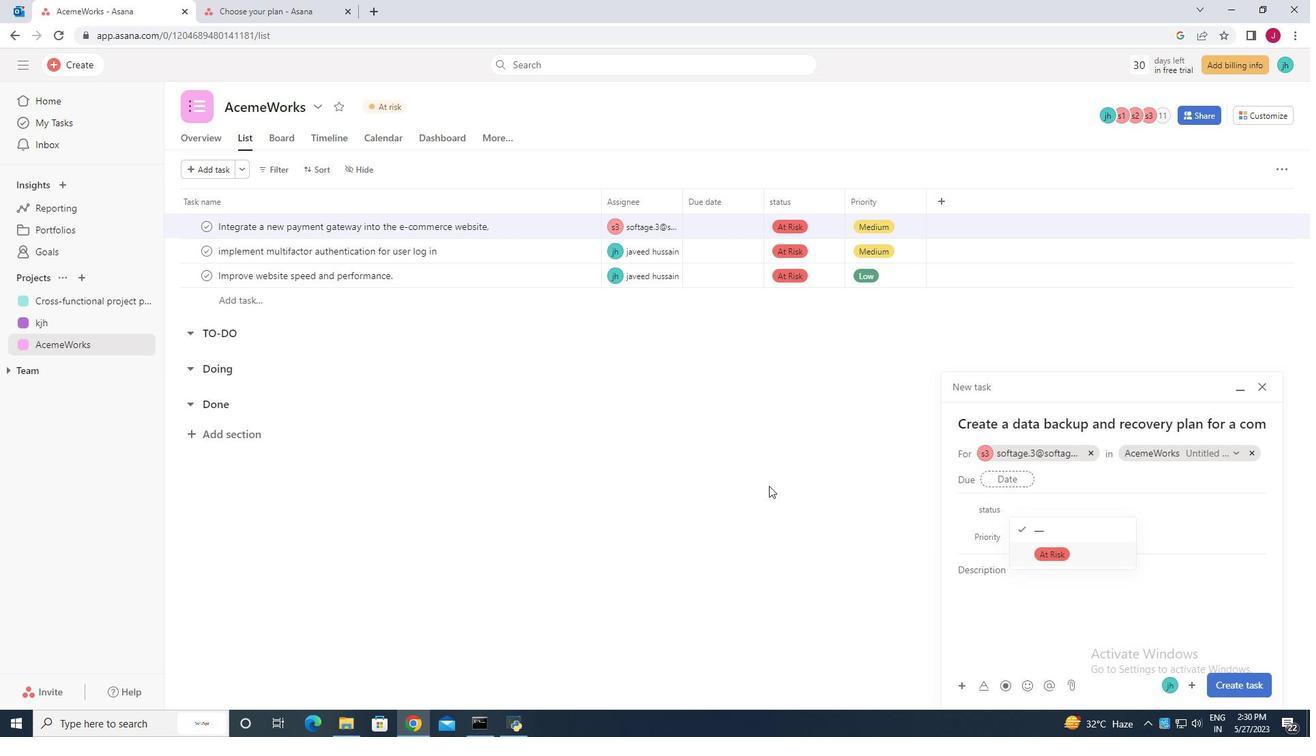 
Action: Mouse moved to (810, 197)
Screenshot: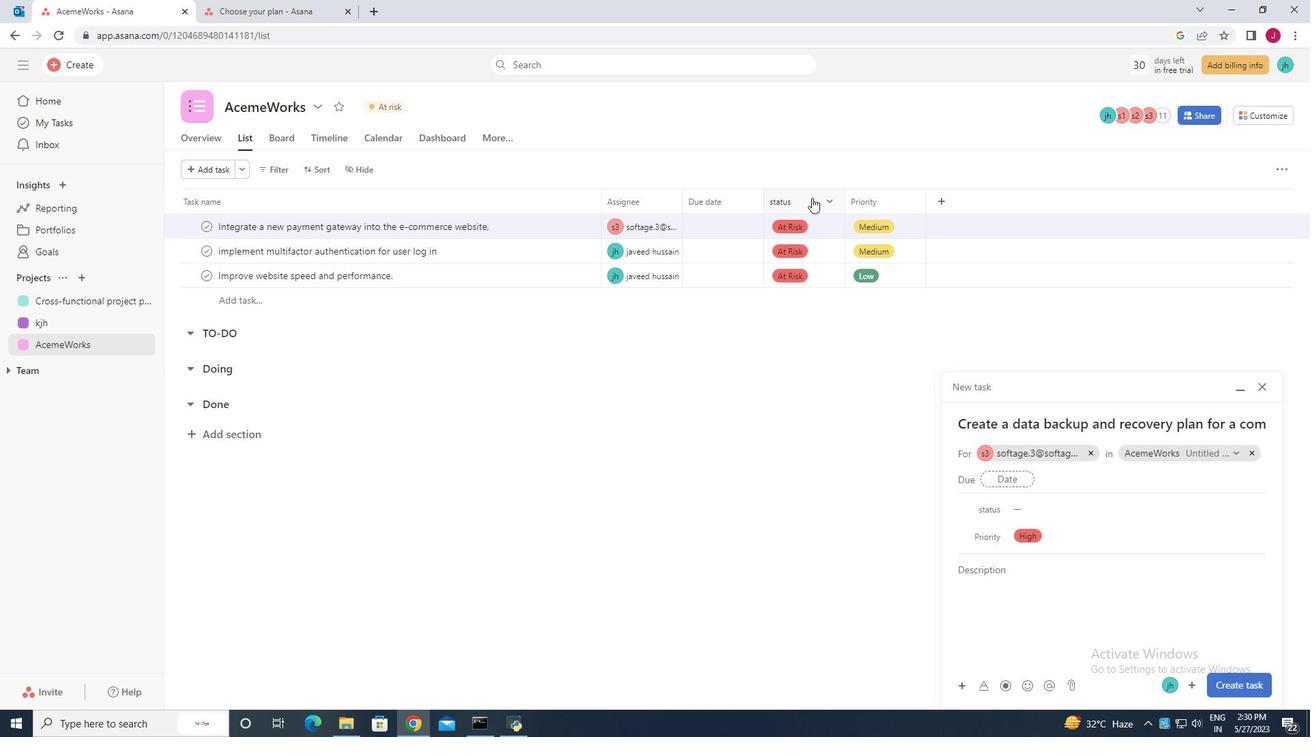 
Action: Mouse pressed left at (810, 197)
Screenshot: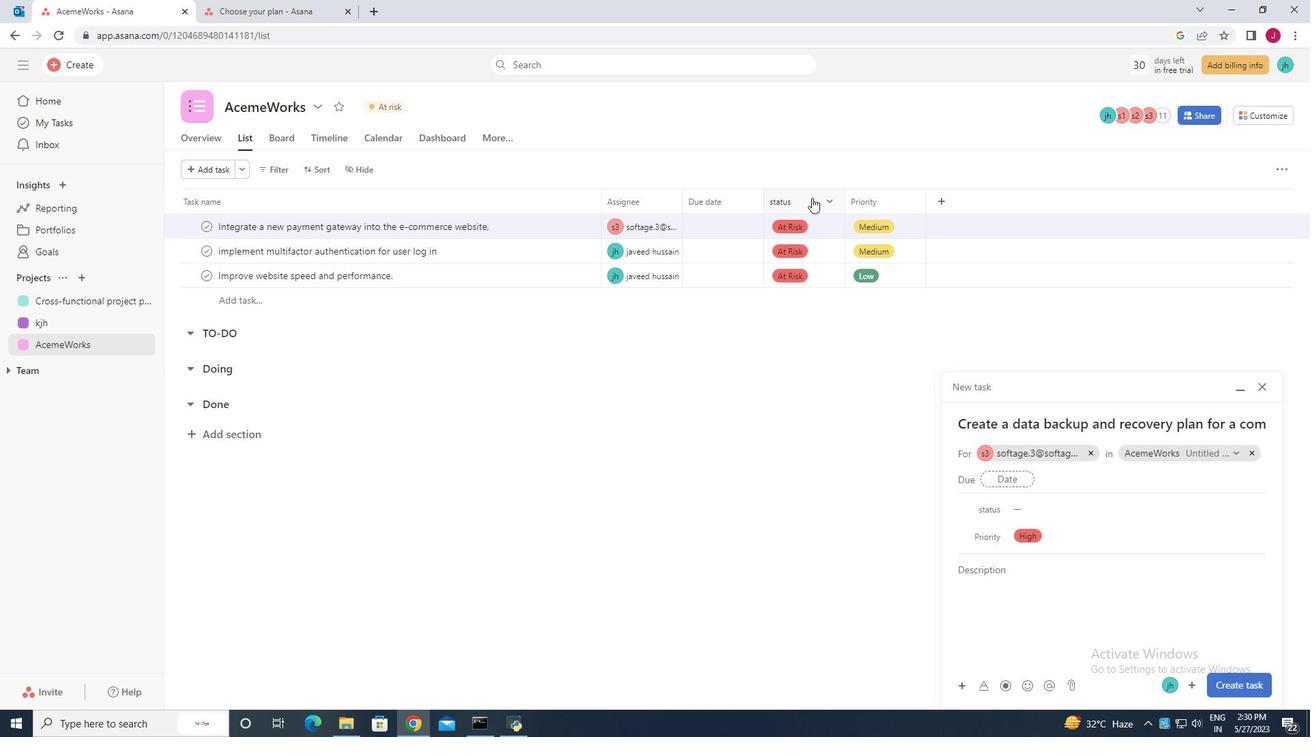 
Action: Mouse moved to (828, 201)
Screenshot: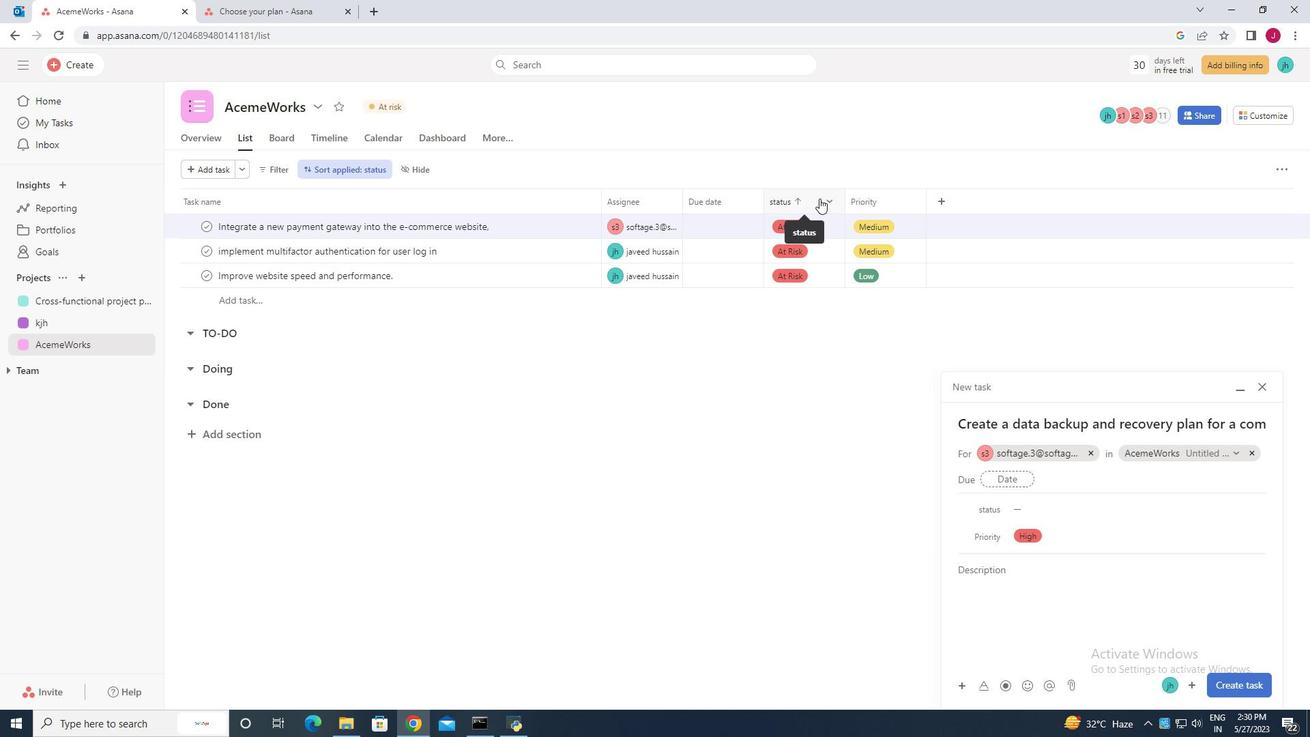 
Action: Mouse pressed left at (828, 201)
Screenshot: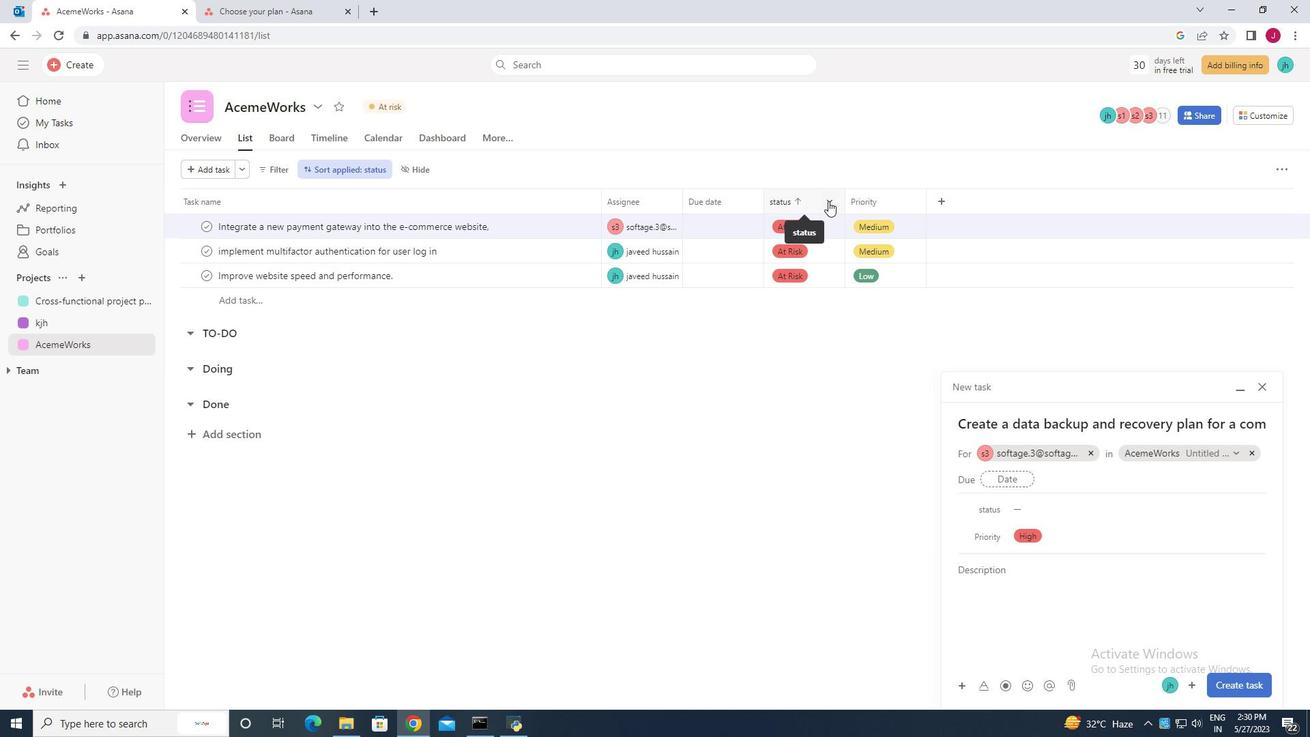 
Action: Mouse moved to (802, 204)
Screenshot: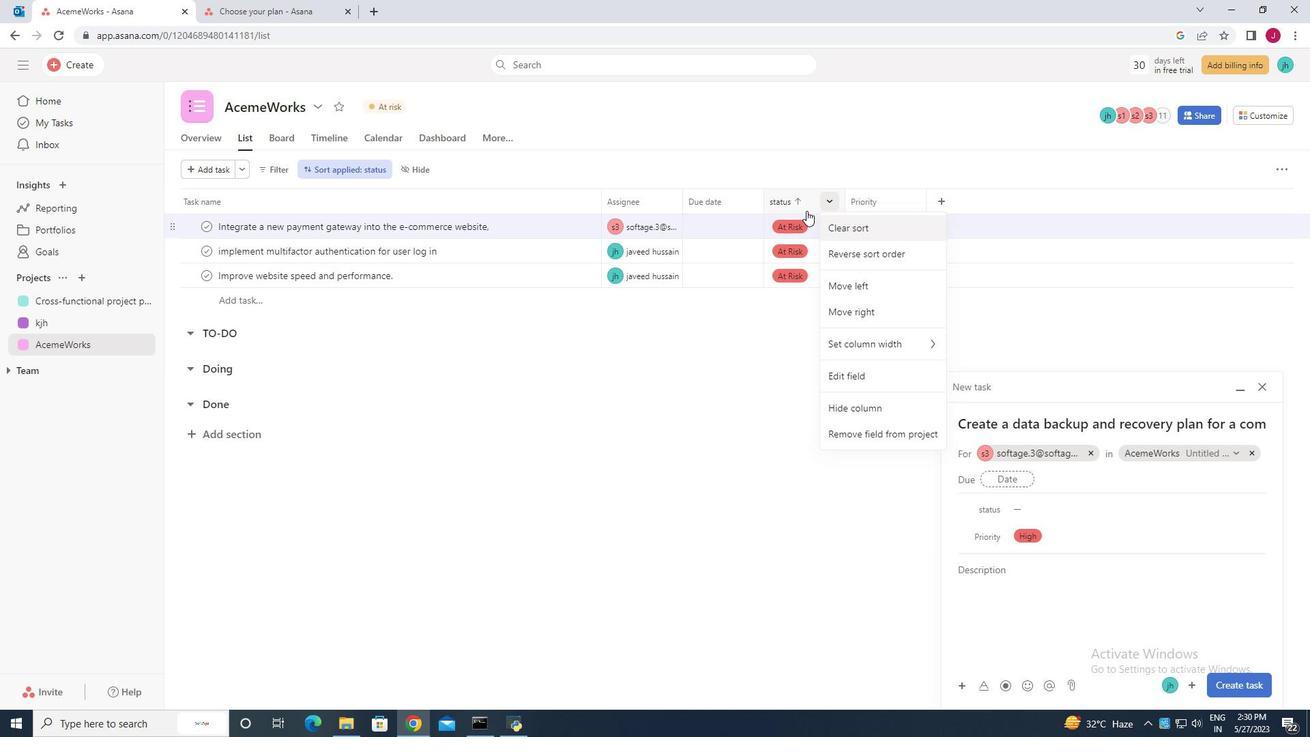 
Action: Mouse pressed left at (802, 204)
Screenshot: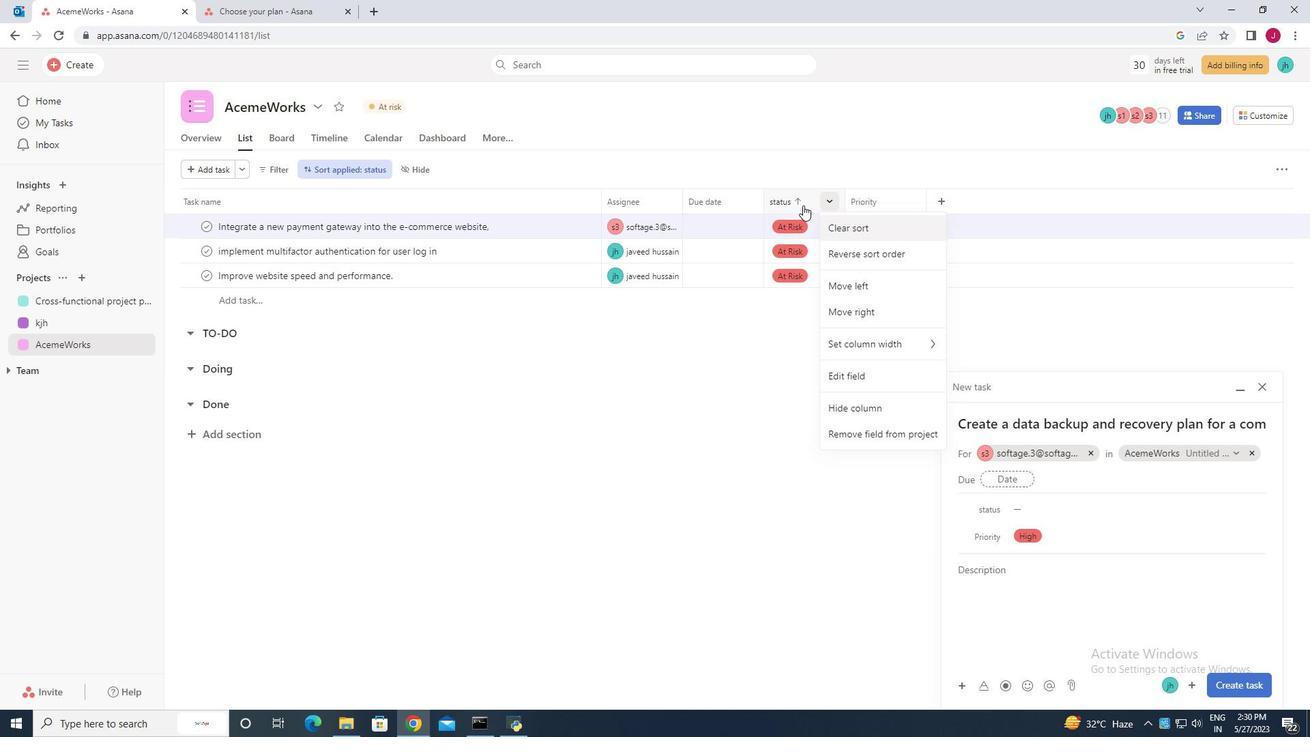 
Action: Mouse moved to (829, 227)
Screenshot: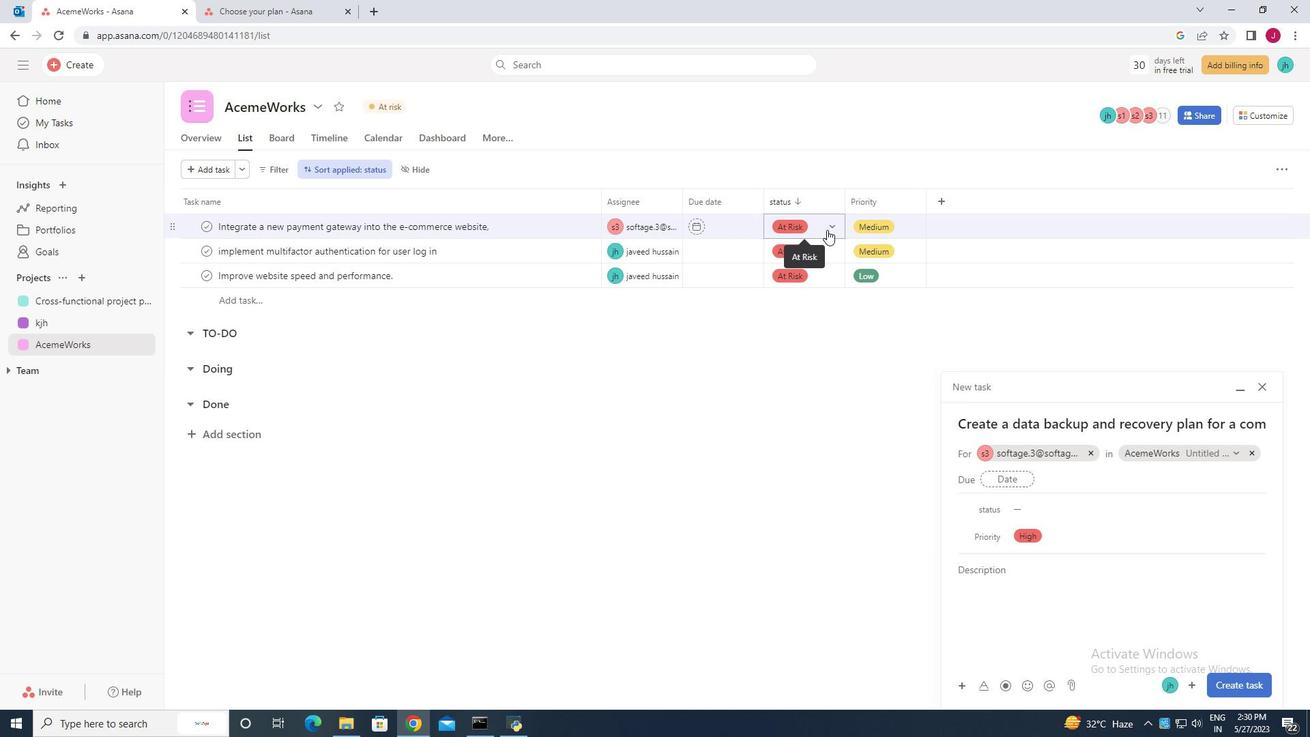 
Action: Mouse pressed left at (829, 227)
Screenshot: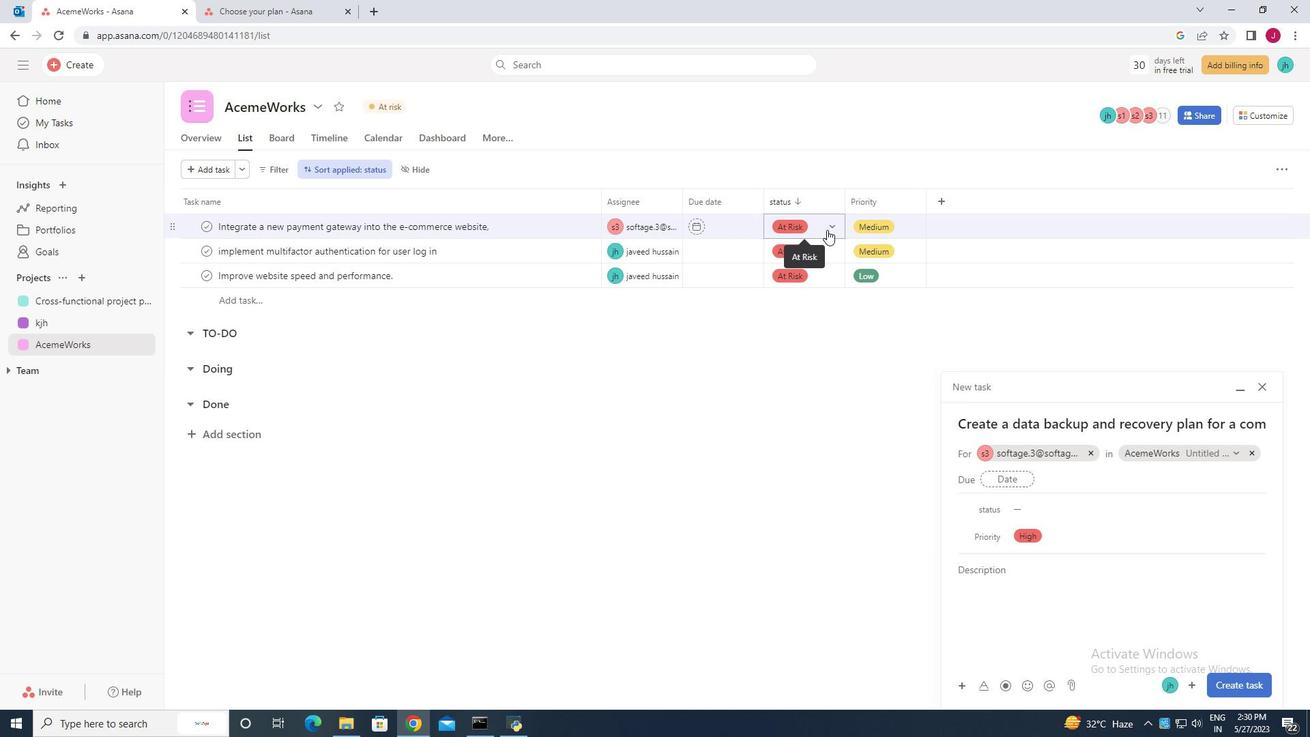 
Action: Mouse moved to (814, 299)
Screenshot: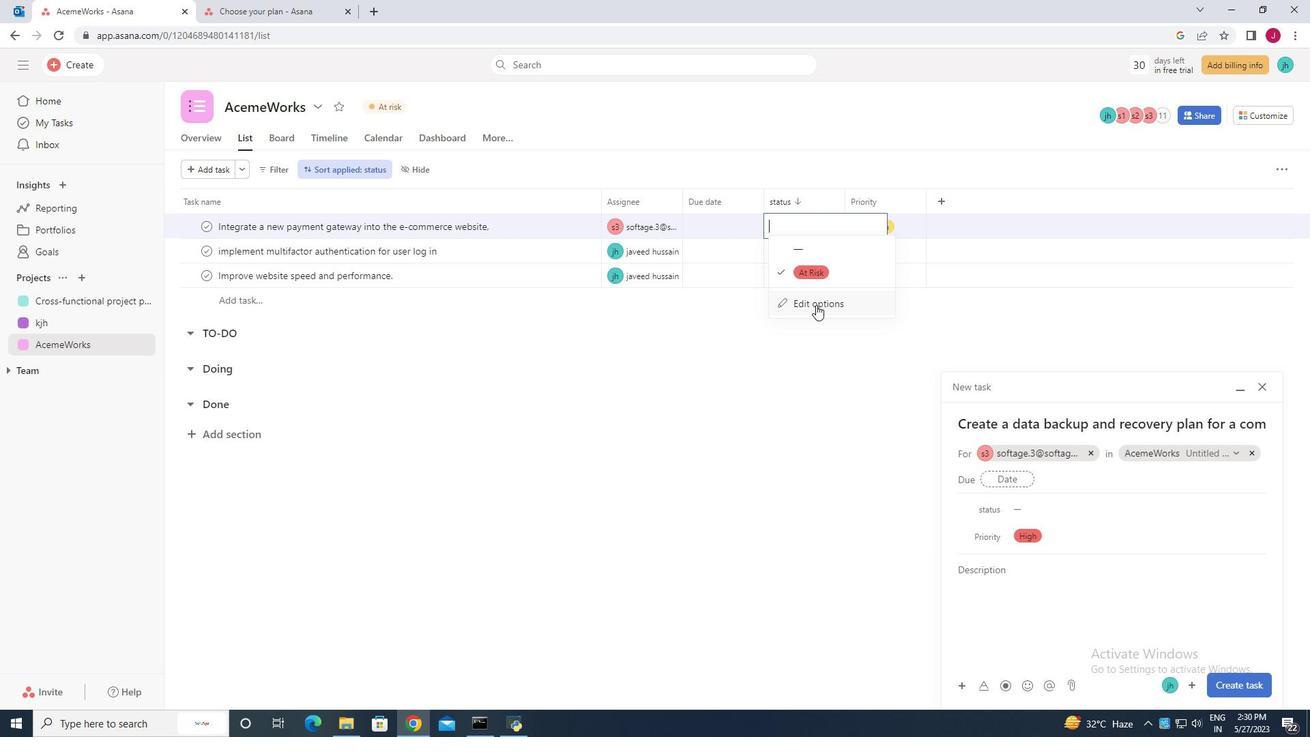
Action: Mouse pressed left at (814, 299)
Screenshot: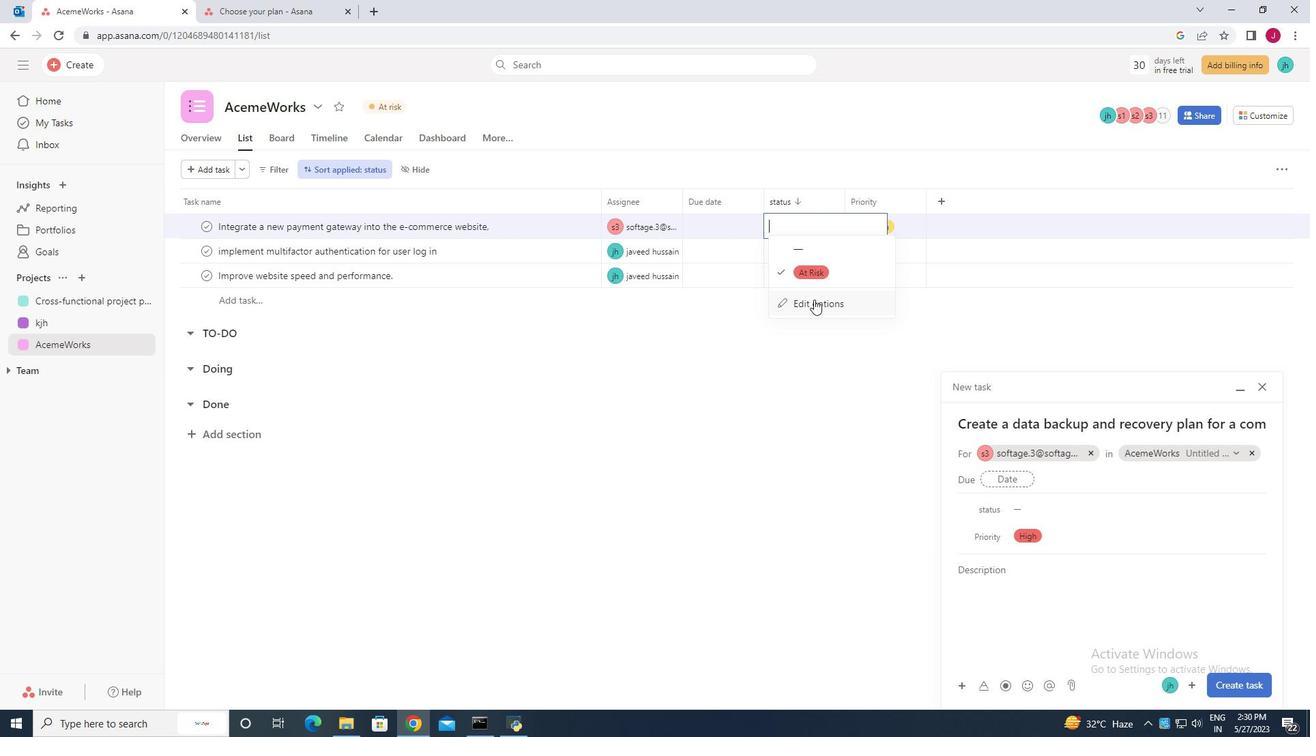 
Action: Mouse moved to (518, 286)
Screenshot: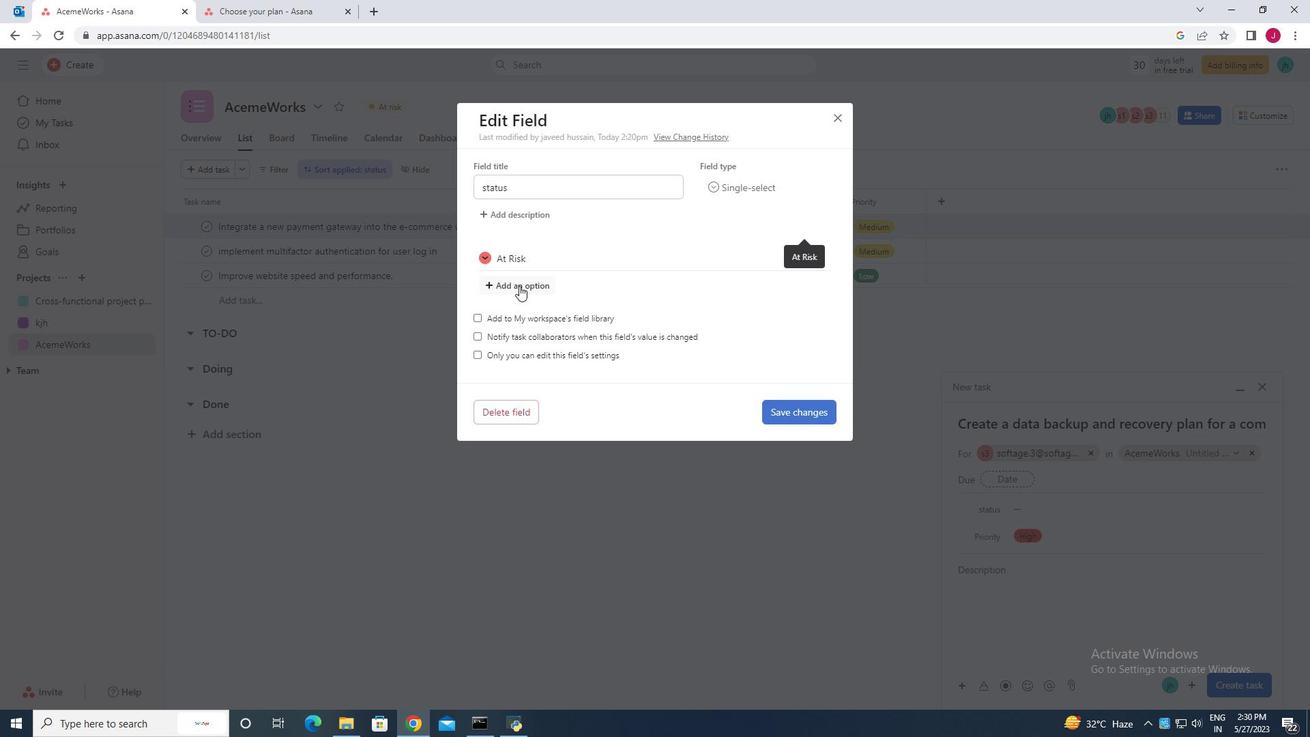 
Action: Mouse pressed left at (518, 286)
Screenshot: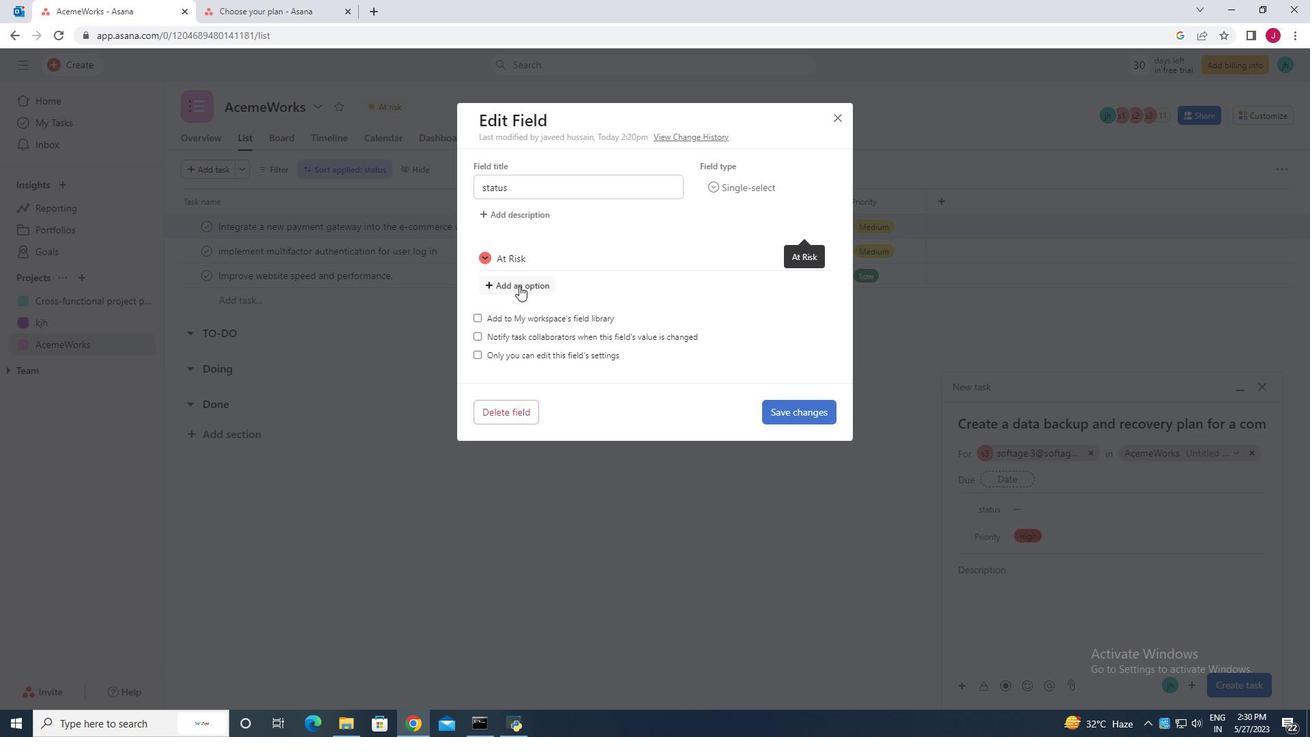 
Action: Key pressed ontrack
Screenshot: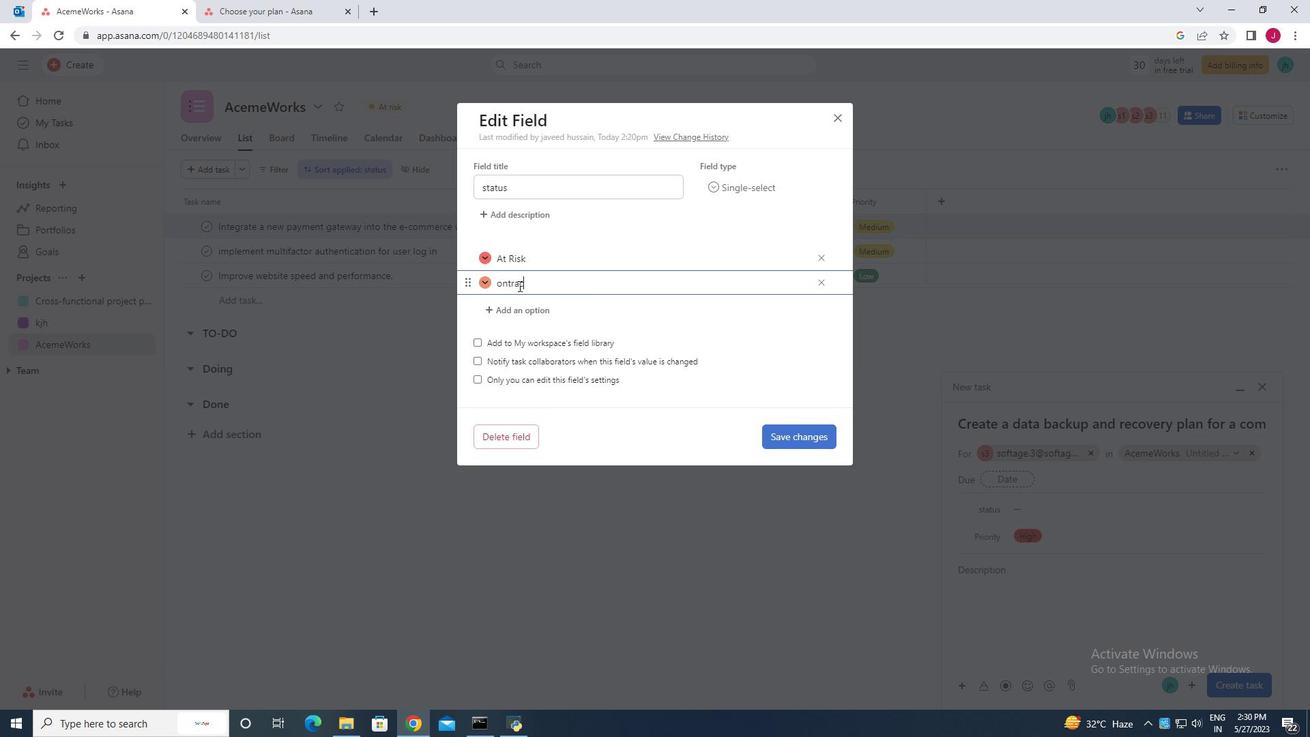 
Action: Mouse moved to (585, 292)
Screenshot: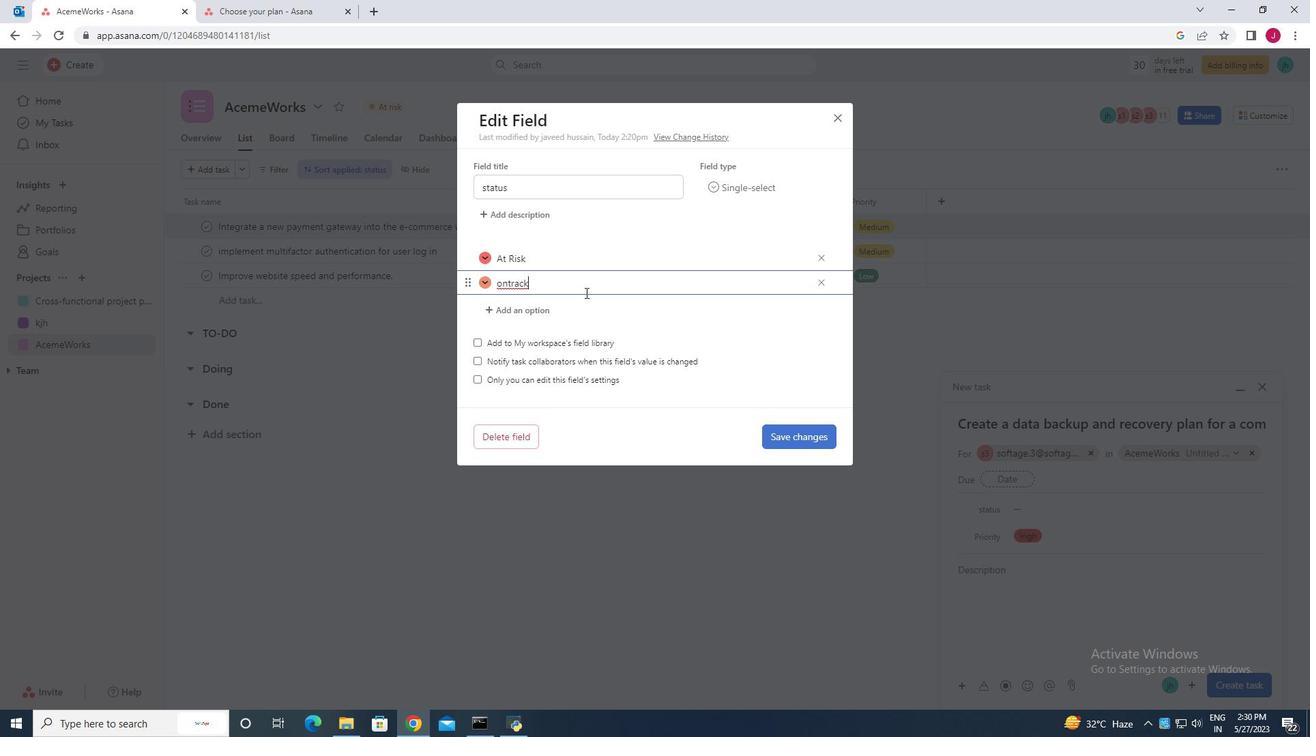 
Action: Key pressed <Key.backspace><Key.backspace><Key.backspace><Key.backspace><Key.backspace><Key.backspace><Key.backspace><Key.backspace><Key.backspace><Key.backspace><Key.backspace><Key.backspace><Key.caps_lock>O<Key.caps_lock>n<Key.space><Key.caps_lock>T<Key.caps_lock>rack
Screenshot: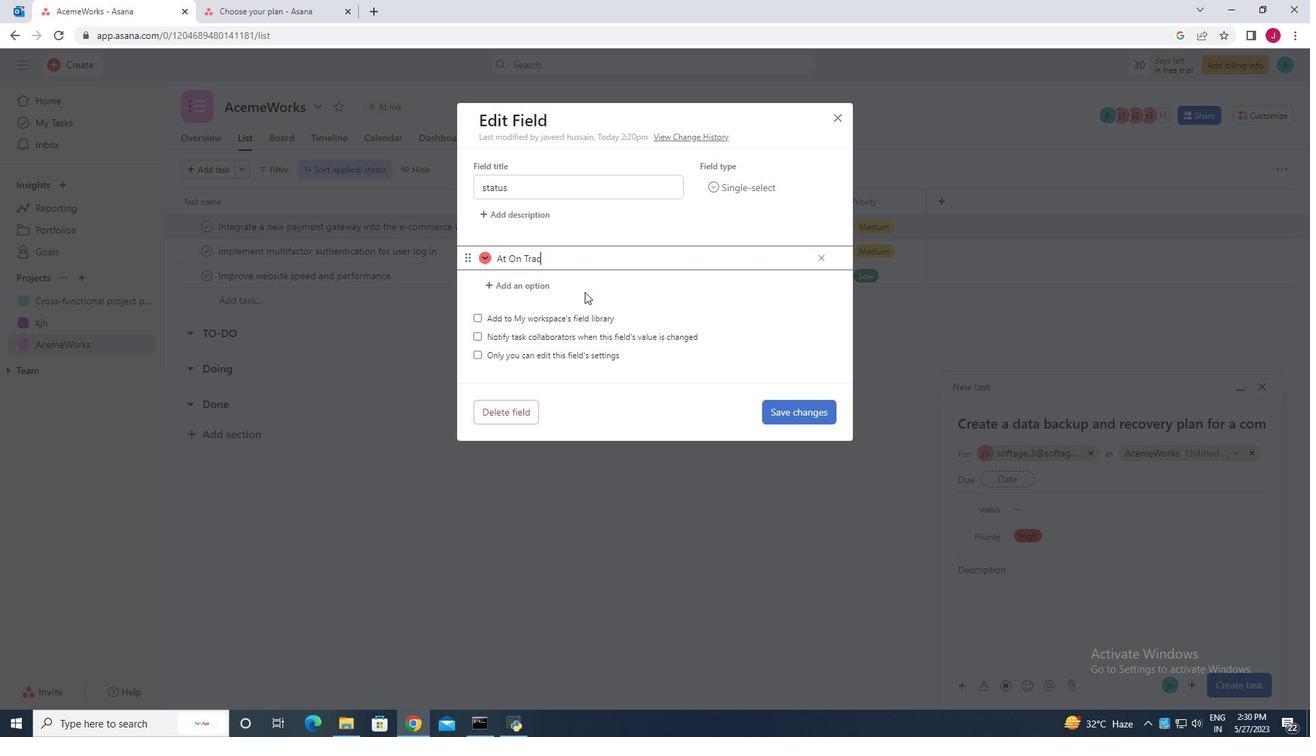 
Action: Mouse moved to (509, 256)
Screenshot: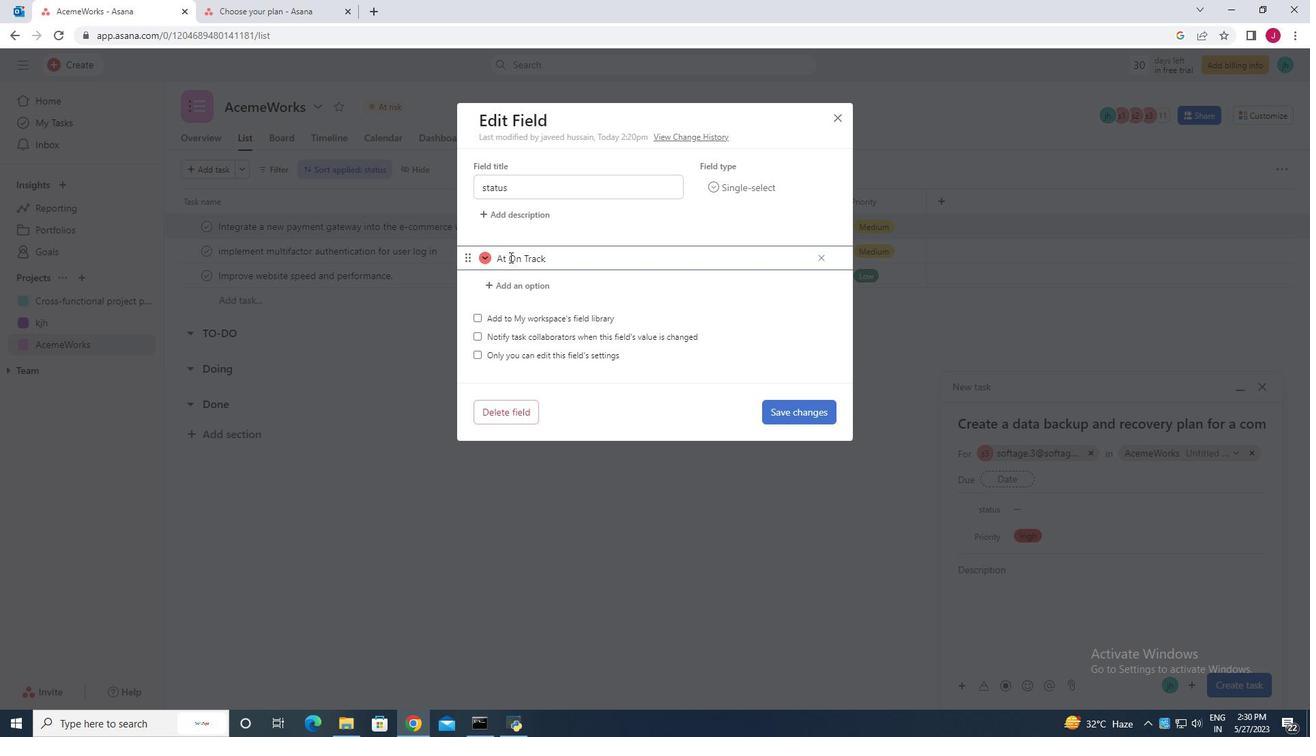 
Action: Mouse pressed left at (509, 256)
Screenshot: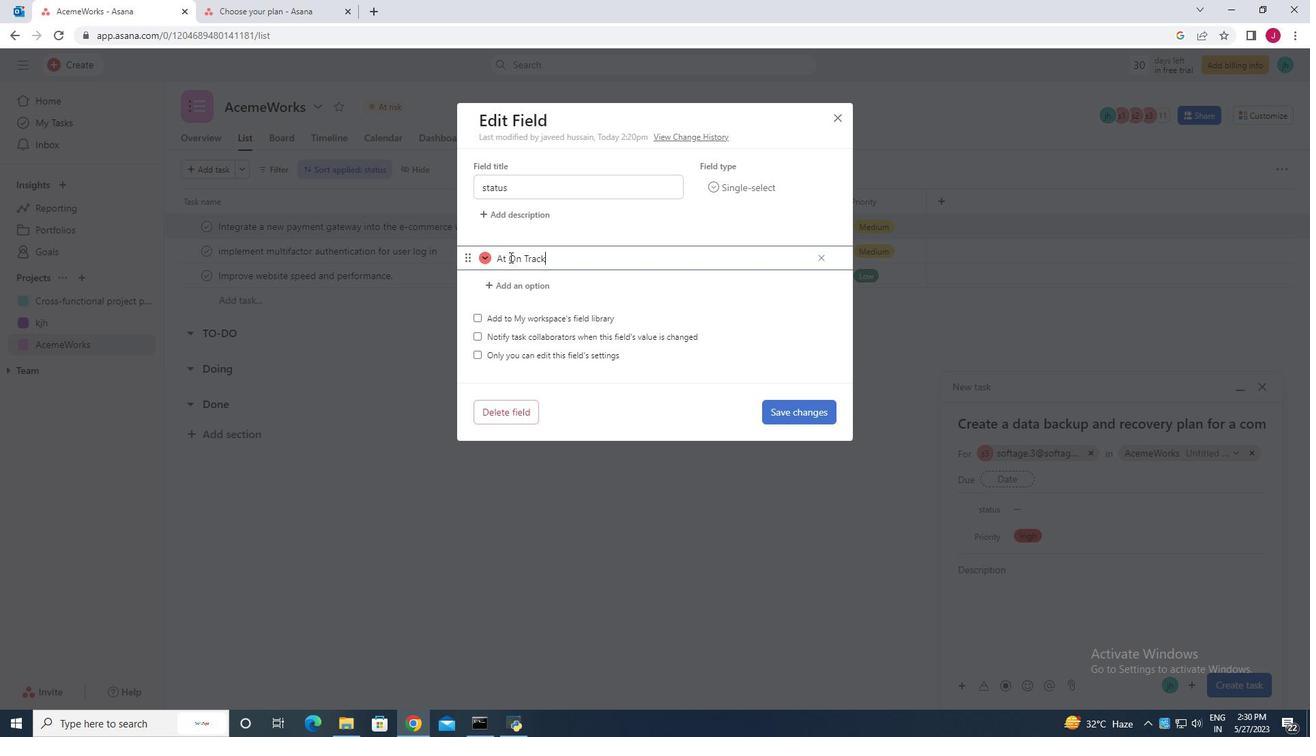 
Action: Key pressed <Key.backspace><Key.backspace><Key.backspace><Key.backspace><Key.backspace>
Screenshot: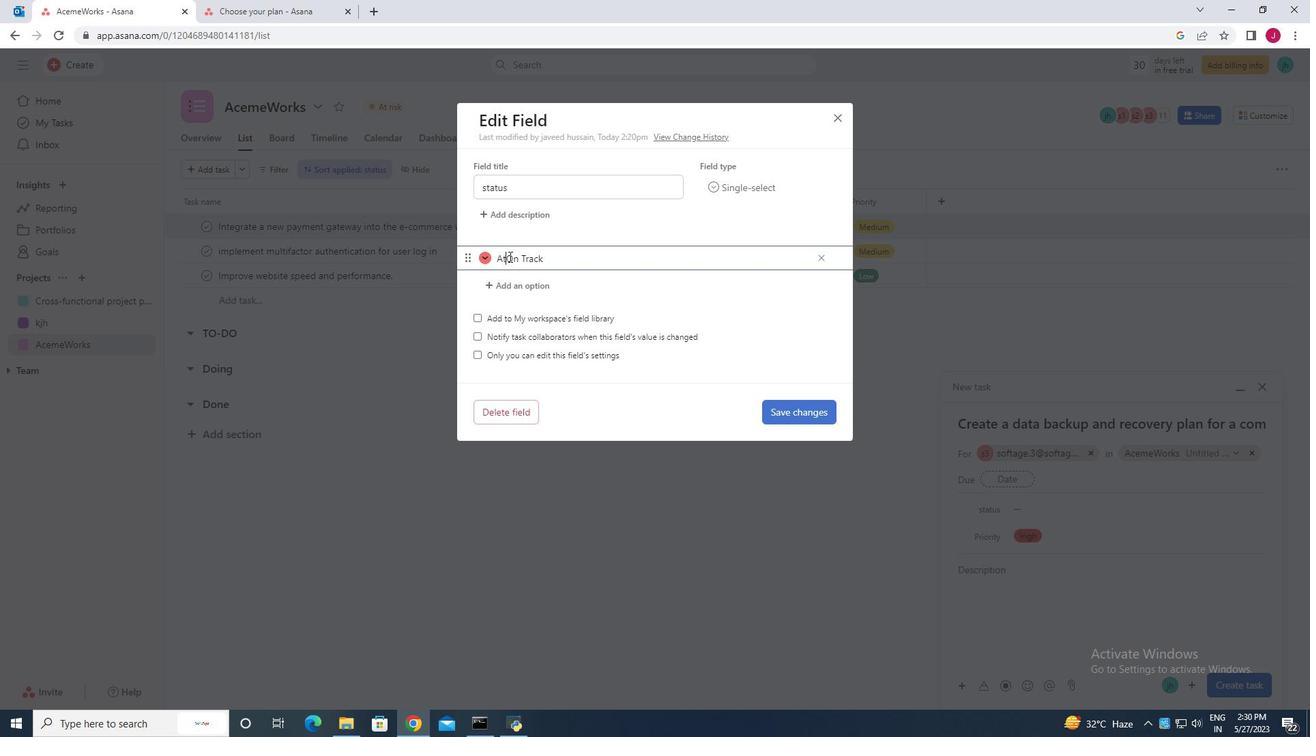 
Action: Mouse moved to (509, 257)
Screenshot: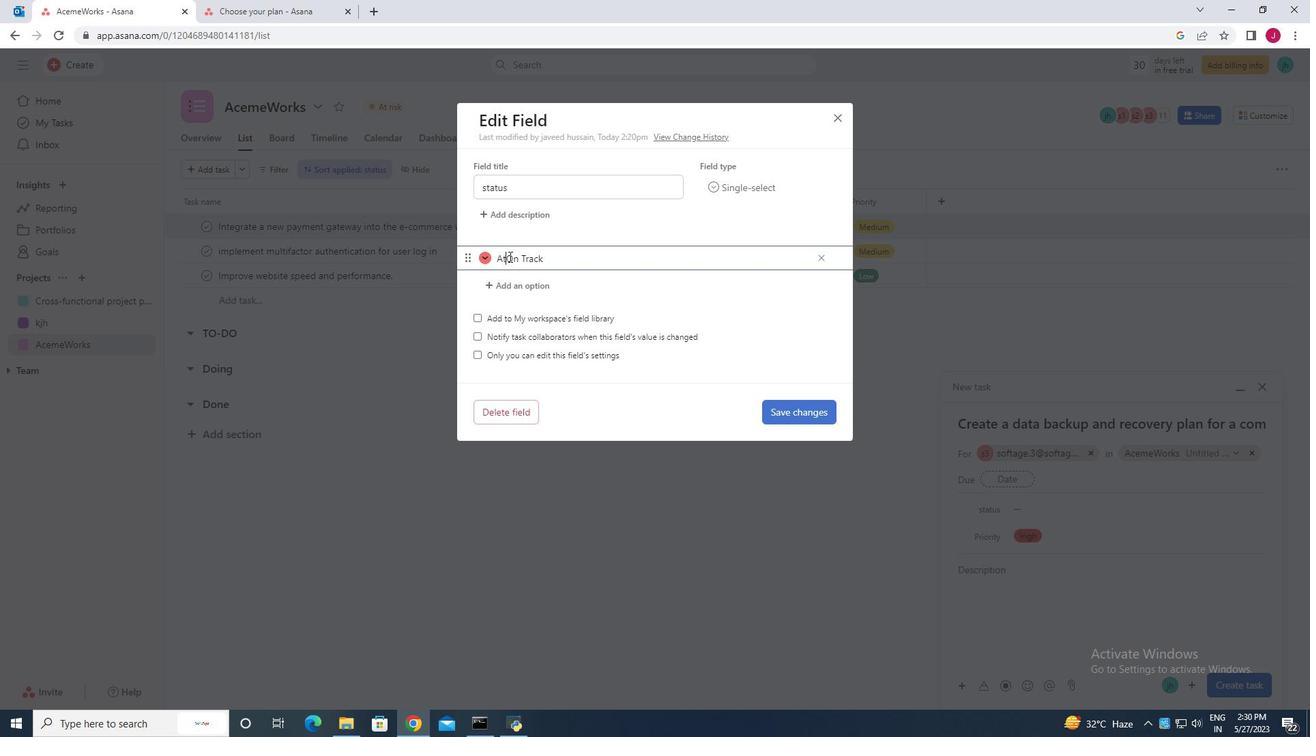 
Action: Key pressed <Key.backspace><Key.backspace><Key.backspace>
Screenshot: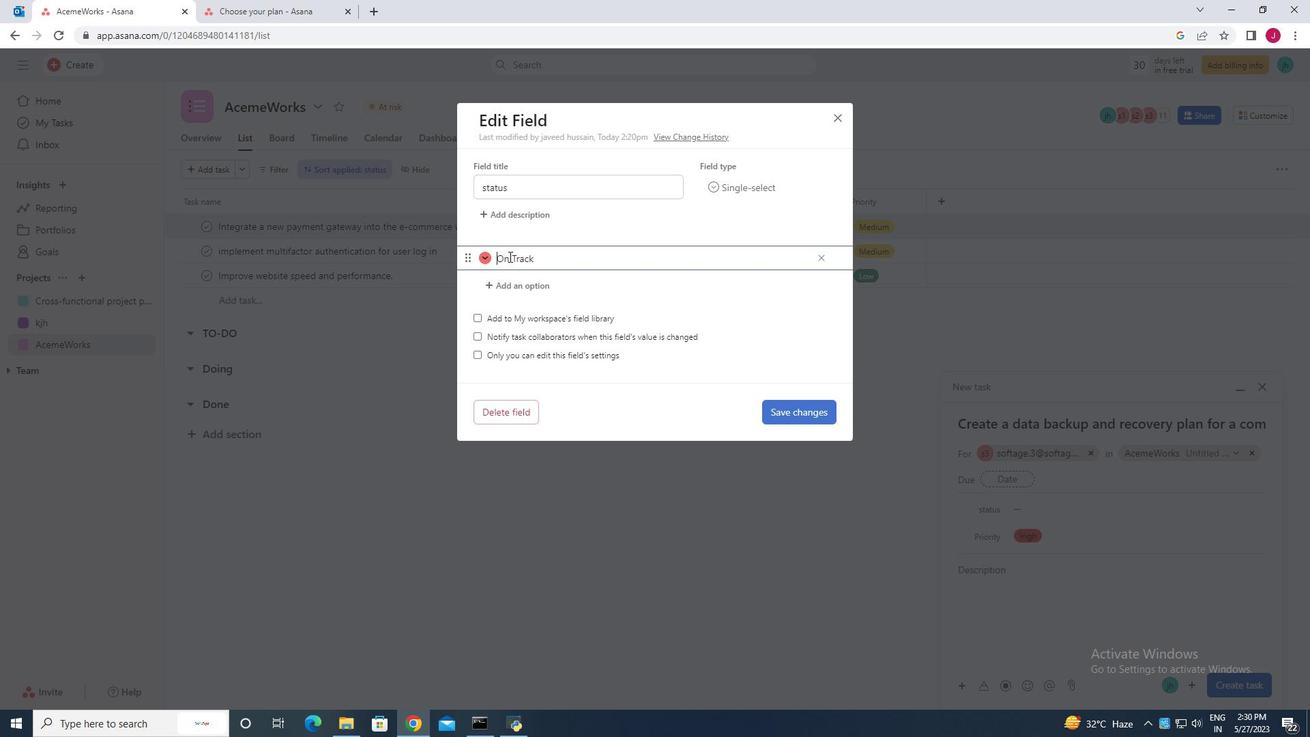 
Action: Mouse moved to (795, 414)
Screenshot: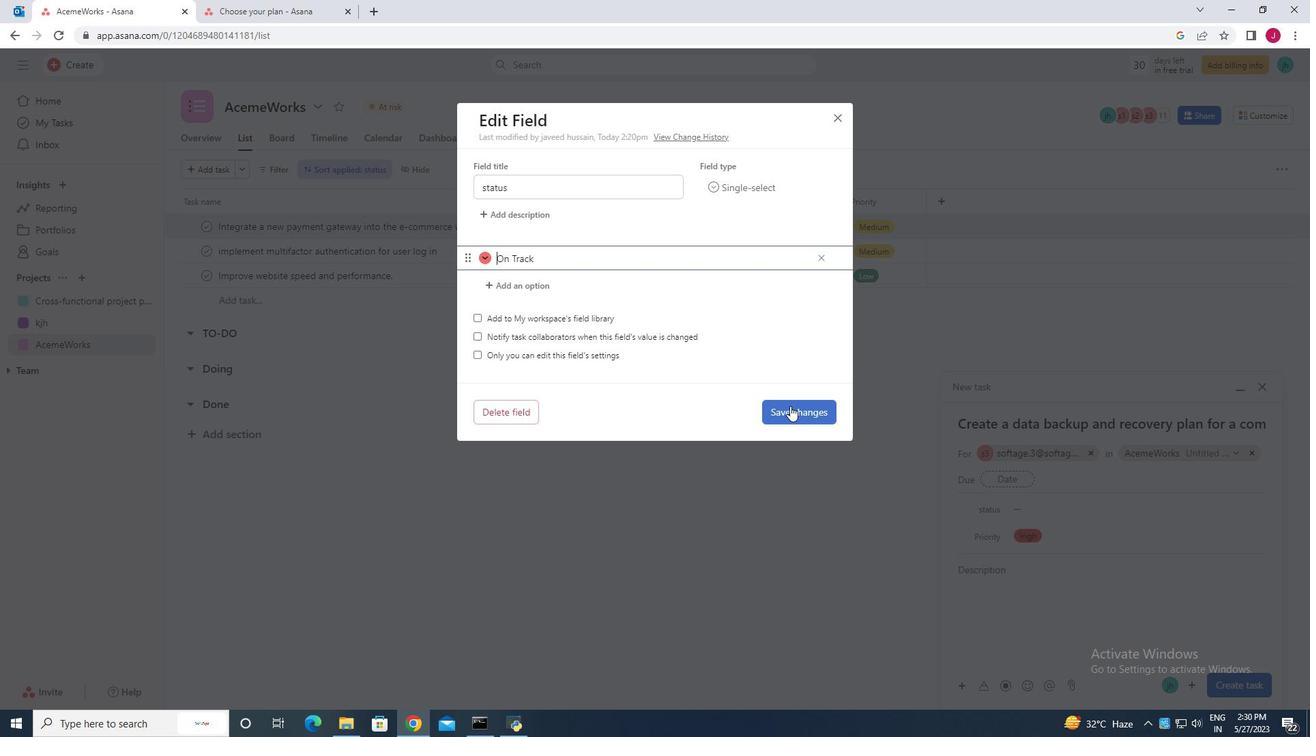 
Action: Mouse pressed left at (795, 414)
Screenshot: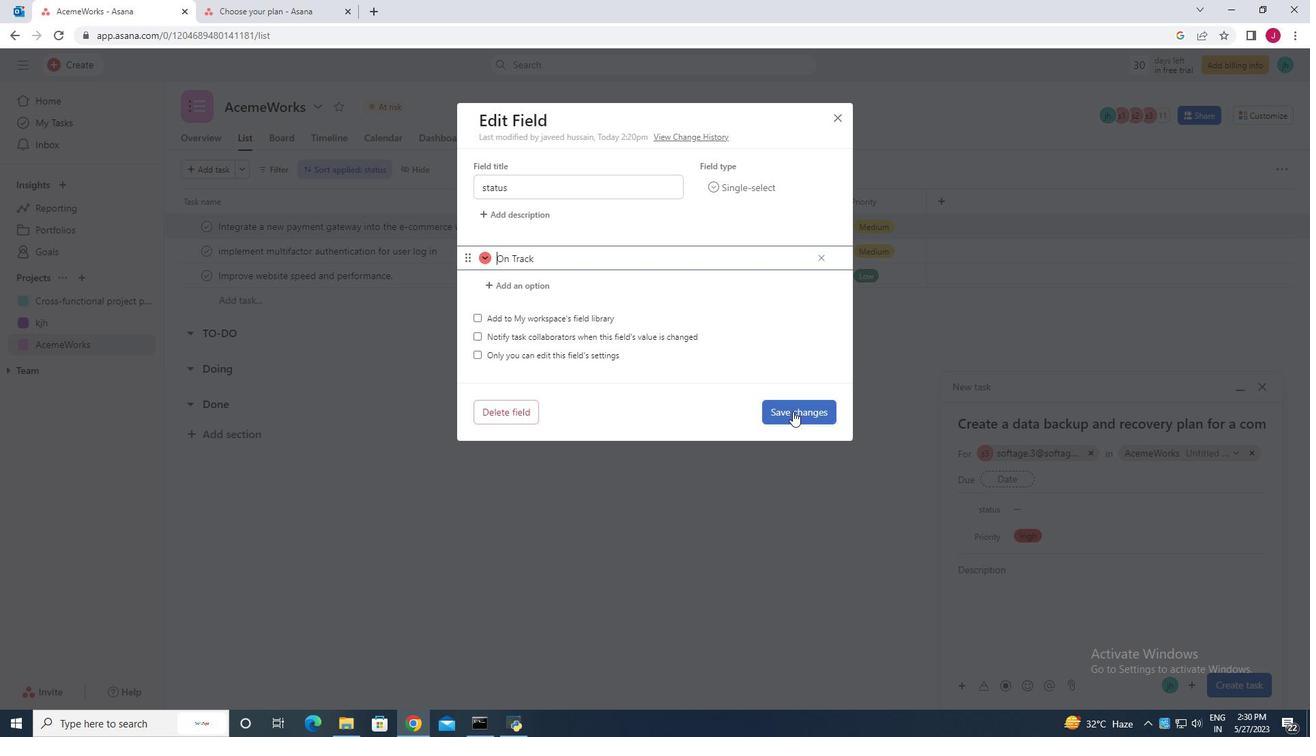 
Action: Mouse moved to (1008, 512)
Screenshot: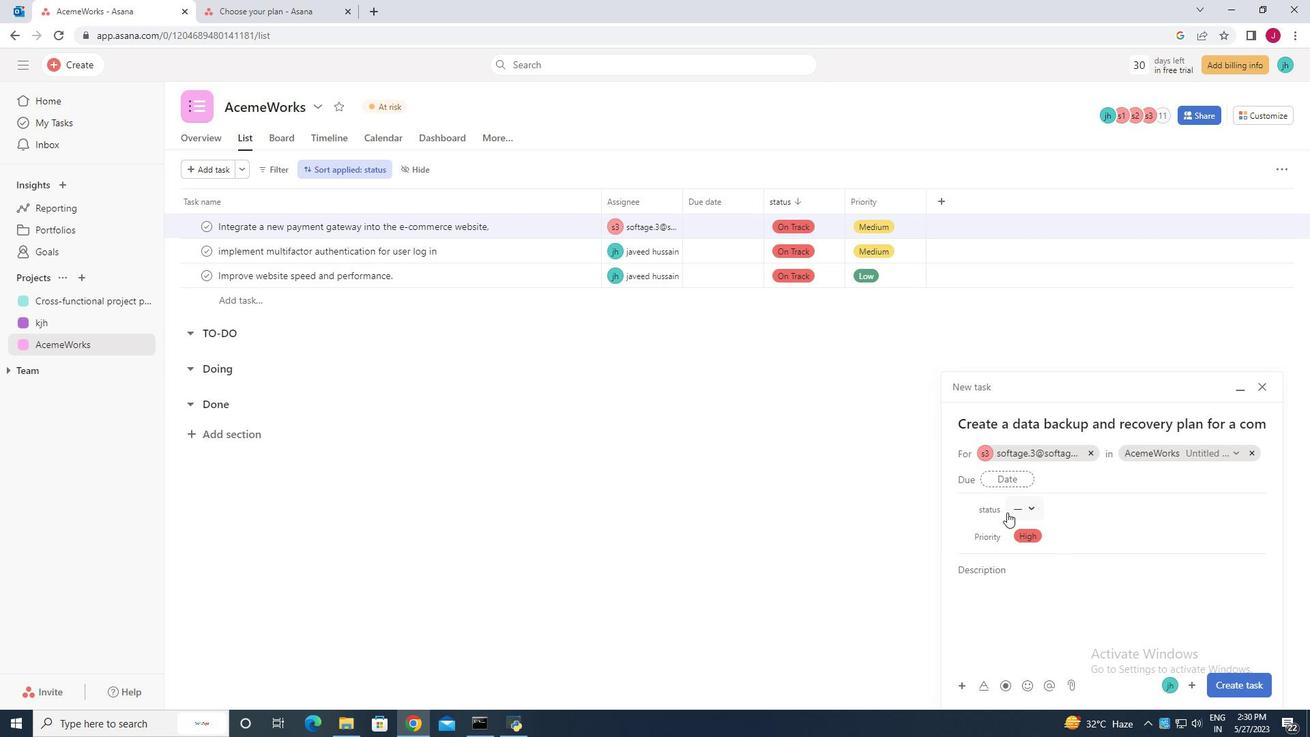 
Action: Mouse pressed left at (1008, 512)
Screenshot: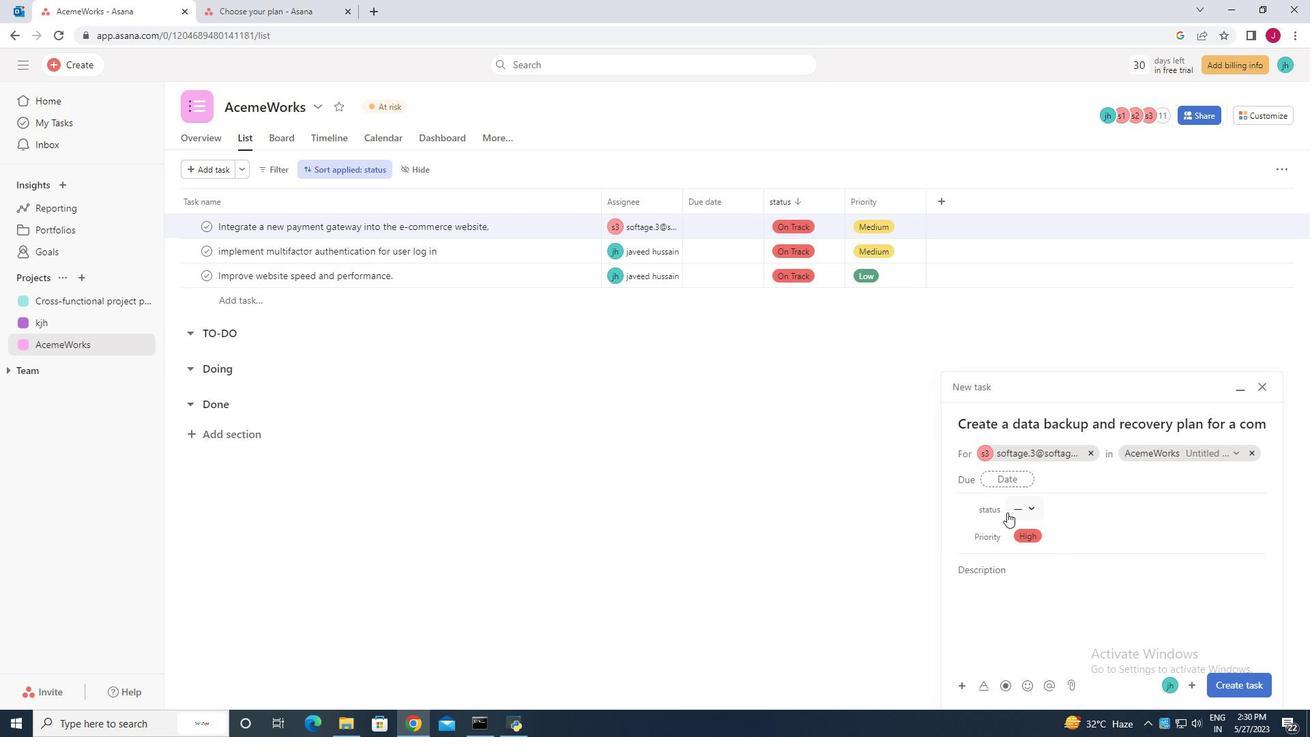 
Action: Mouse moved to (1047, 554)
Screenshot: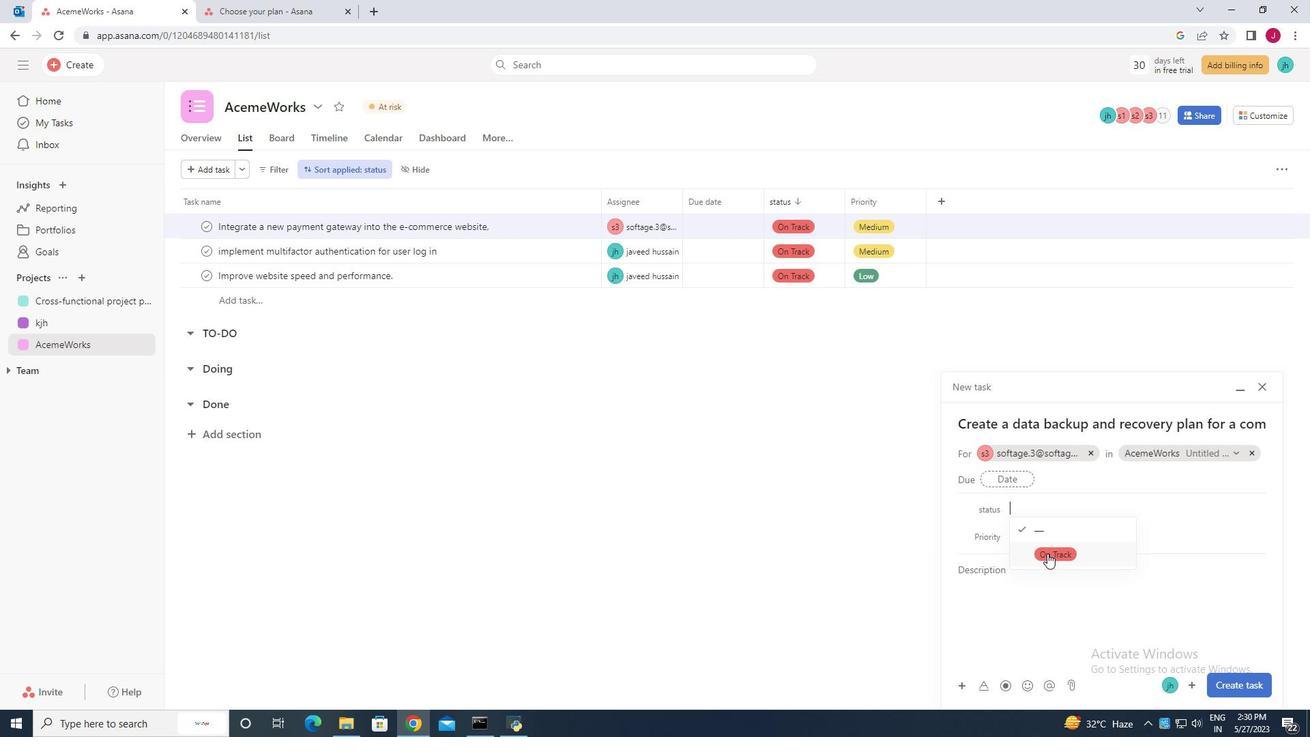 
Action: Mouse pressed left at (1047, 554)
Screenshot: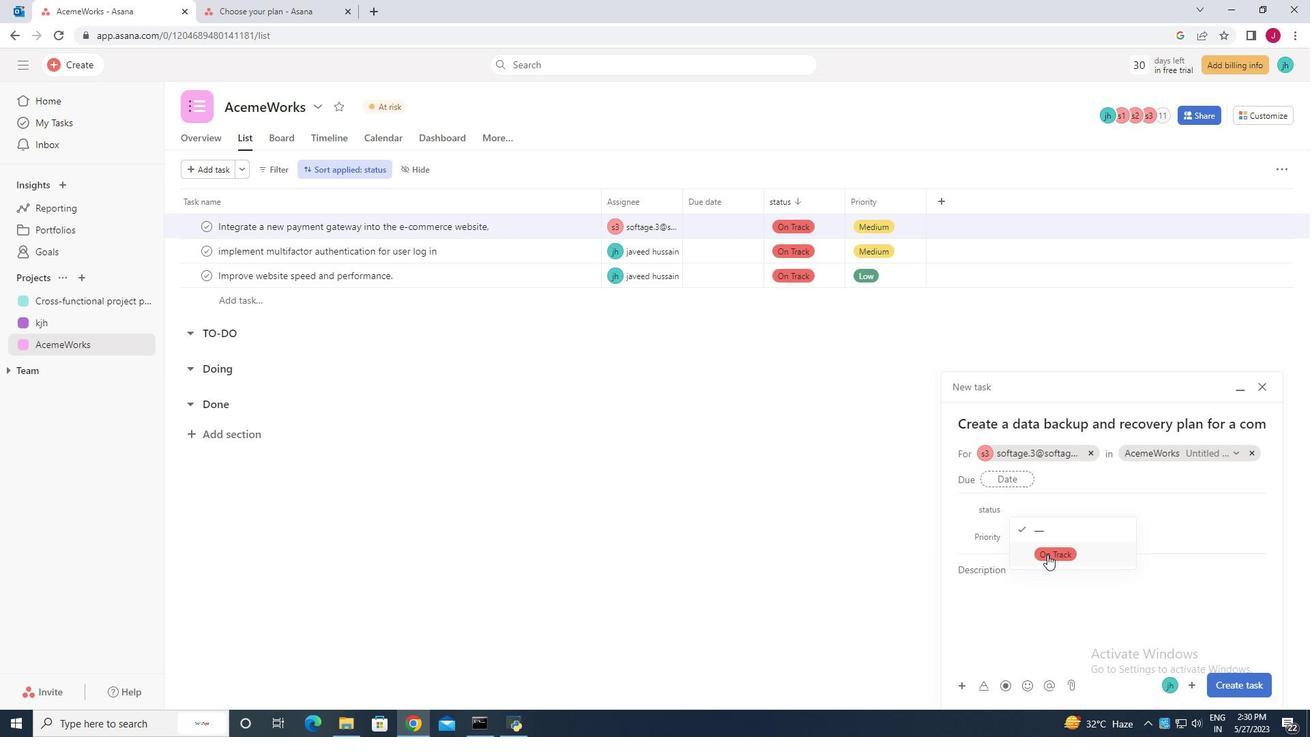 
Action: Mouse moved to (1236, 680)
Screenshot: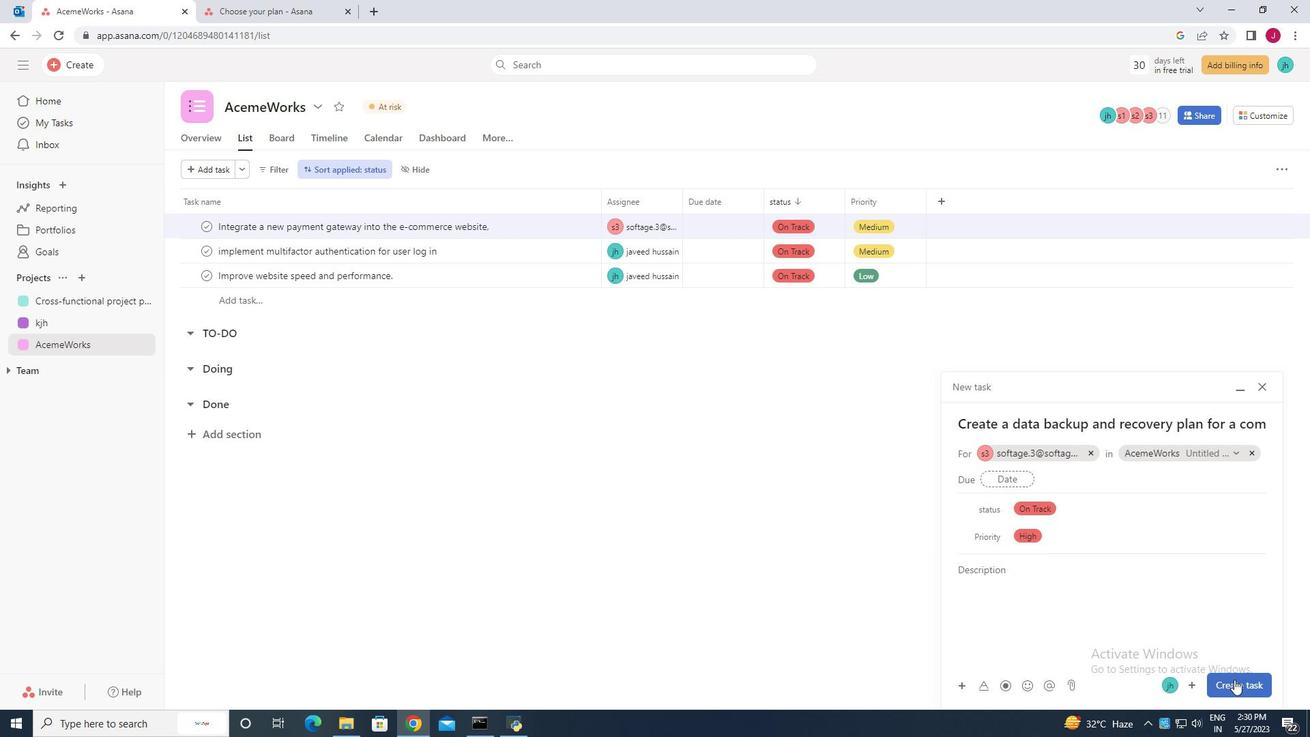 
Action: Mouse pressed left at (1236, 680)
Screenshot: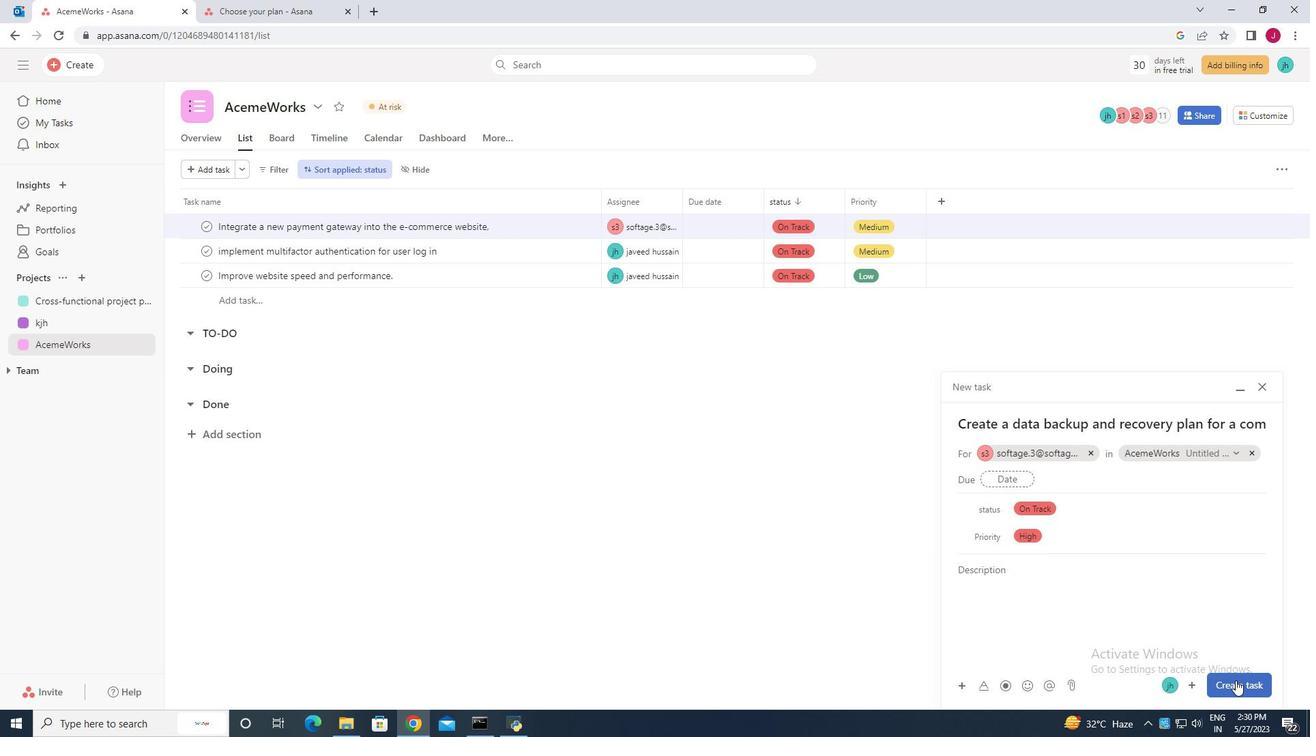 
Action: Mouse moved to (664, 441)
Screenshot: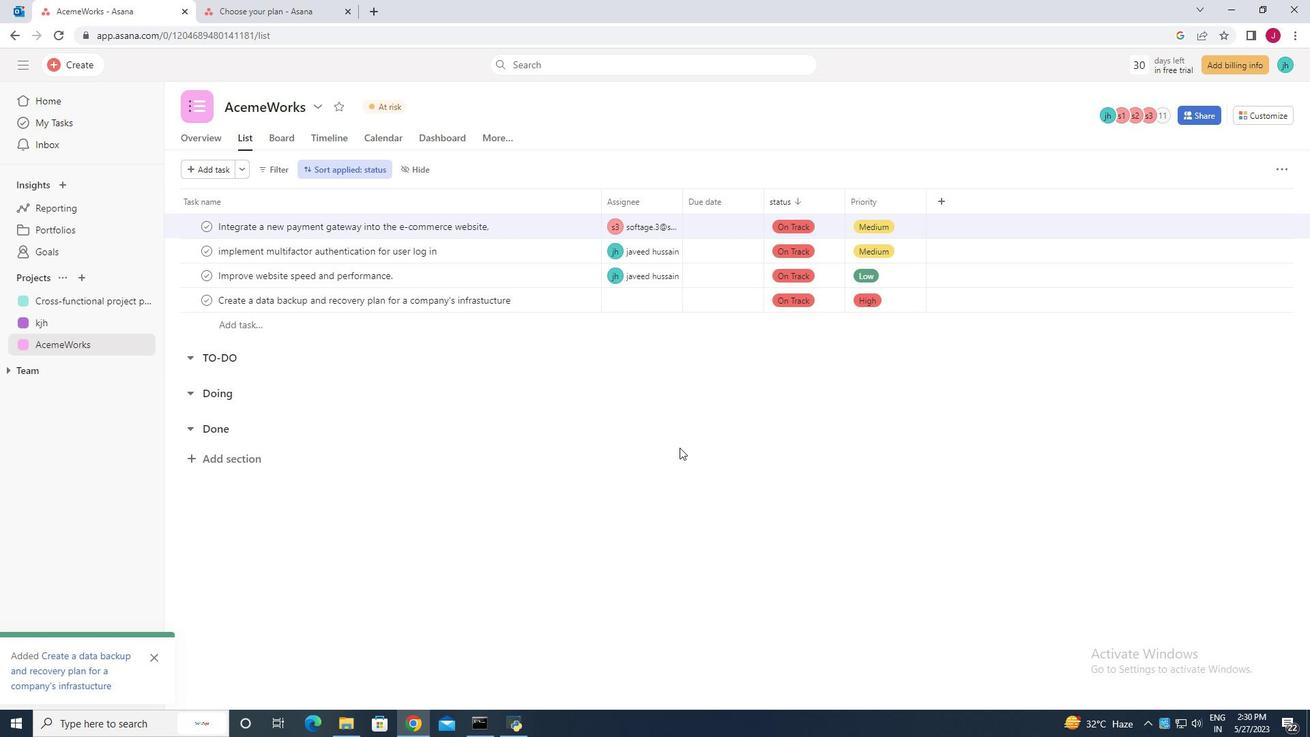 
